 Task: Look for space in Zamość, Poland from 11th June, 2023 to 17th June, 2023 for 1 adult in price range Rs.5000 to Rs.12000. Place can be private room with 1  bedroom having 1 bed and 1 bathroom. Property type can be house, flat, guest house, hotel. Booking option can be shelf check-in. Required host language is English.
Action: Mouse moved to (459, 62)
Screenshot: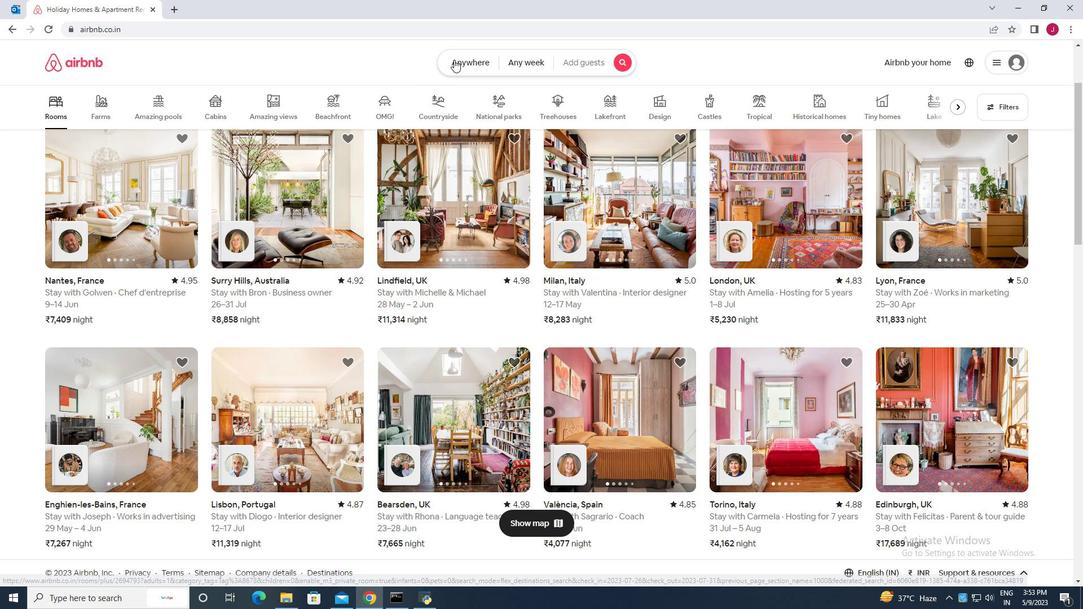 
Action: Mouse pressed left at (459, 62)
Screenshot: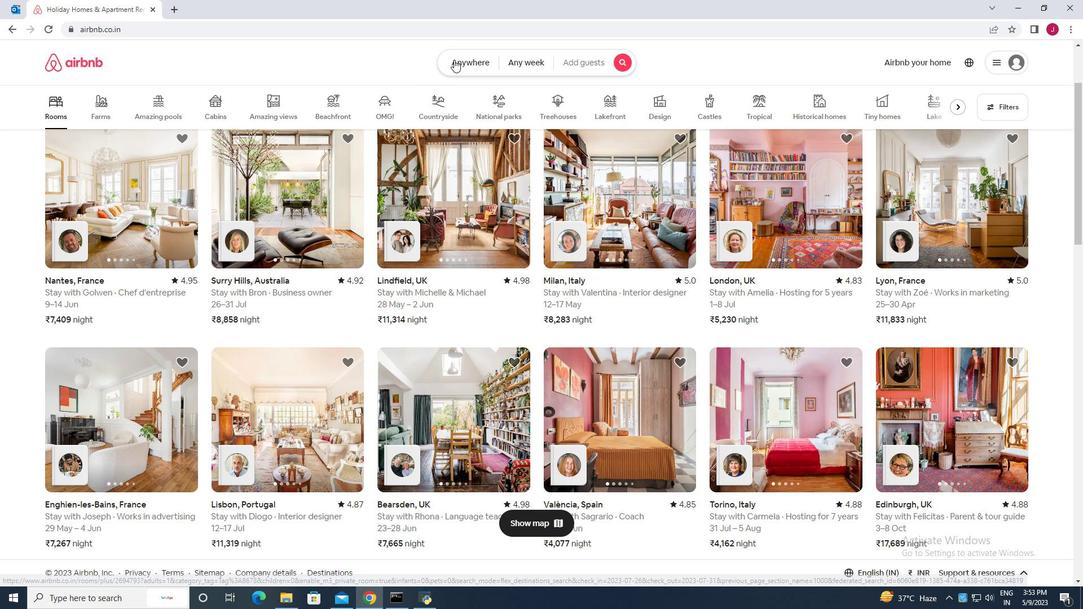 
Action: Mouse moved to (362, 109)
Screenshot: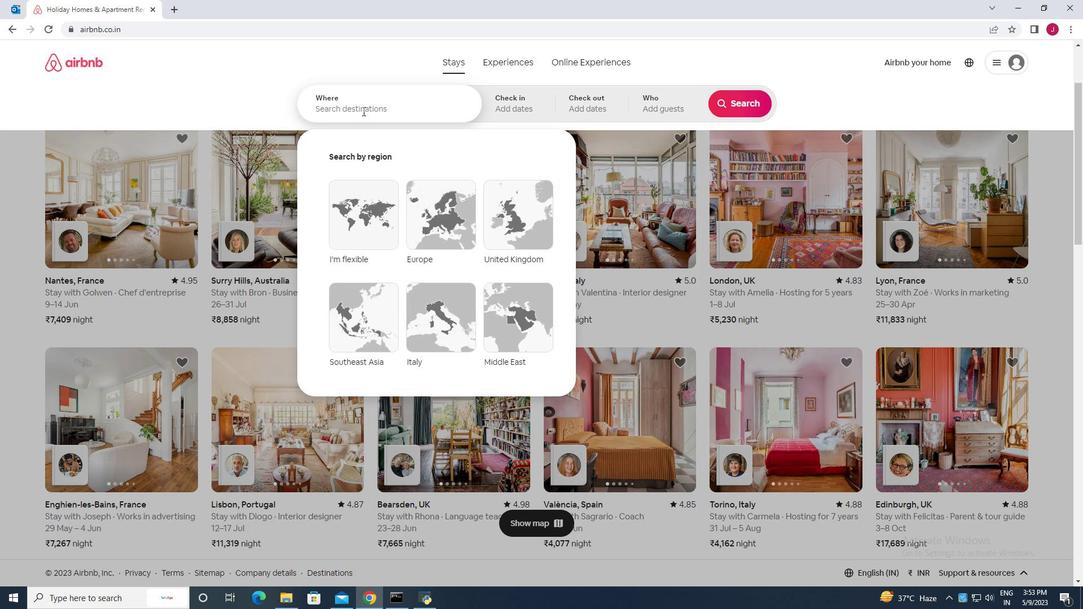 
Action: Mouse pressed left at (362, 109)
Screenshot: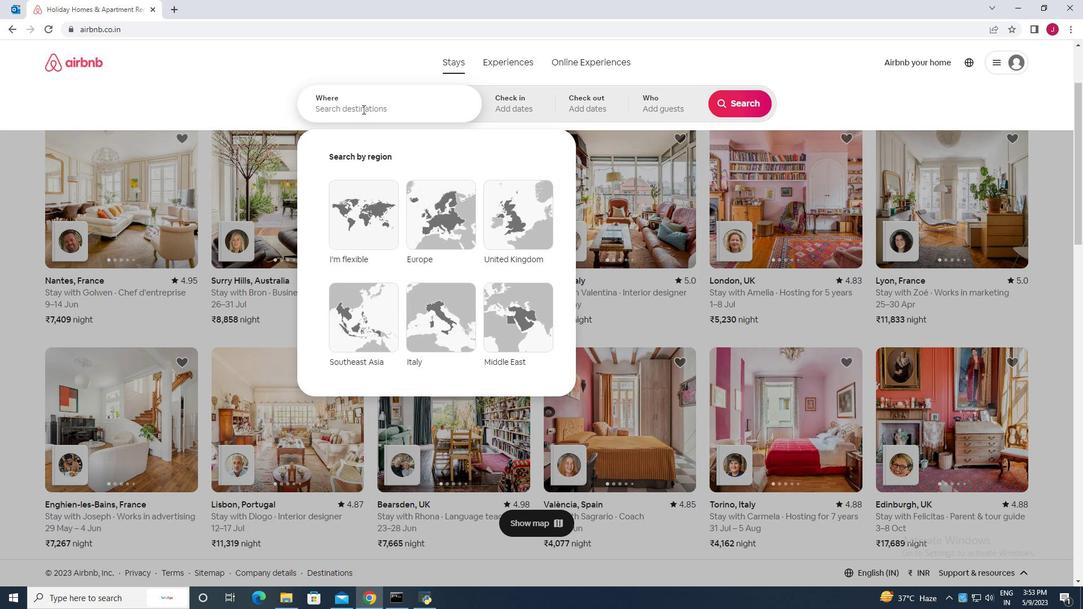 
Action: Key pressed zamosc<Key.space>poland
Screenshot: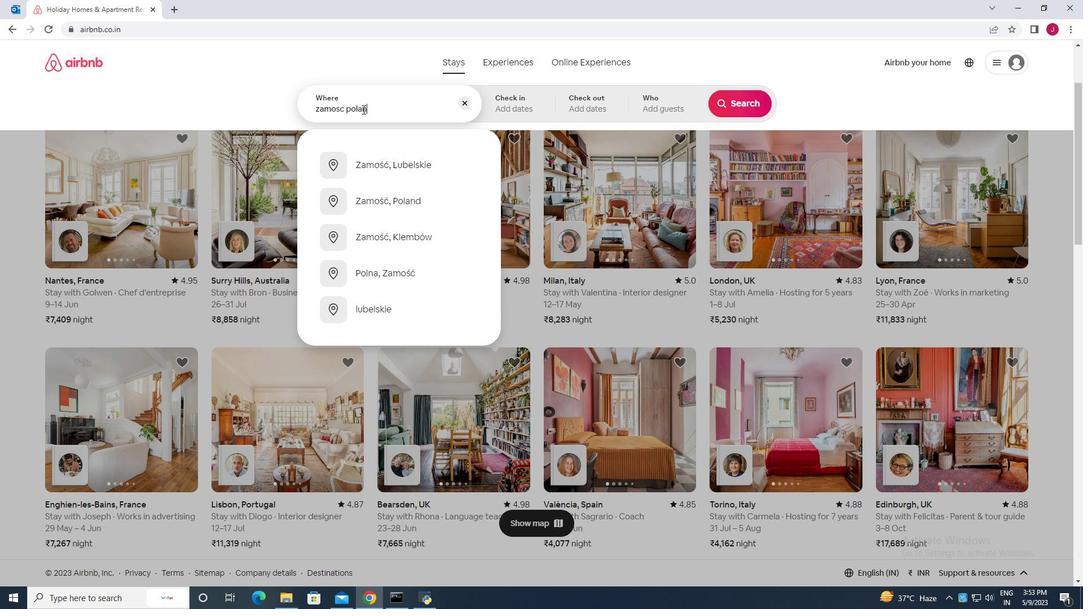 
Action: Mouse moved to (401, 161)
Screenshot: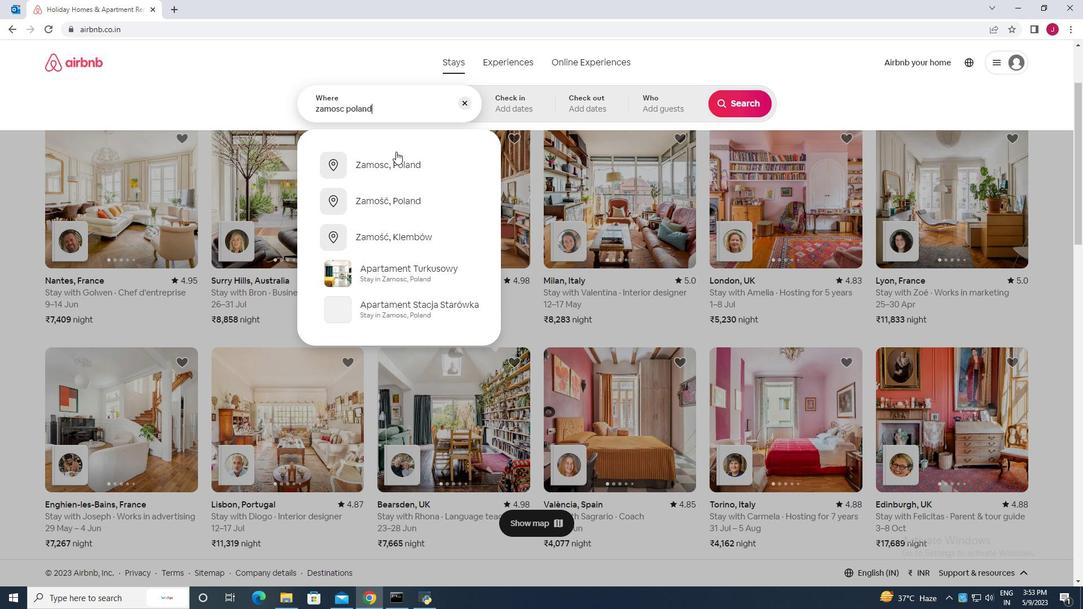 
Action: Mouse pressed left at (401, 161)
Screenshot: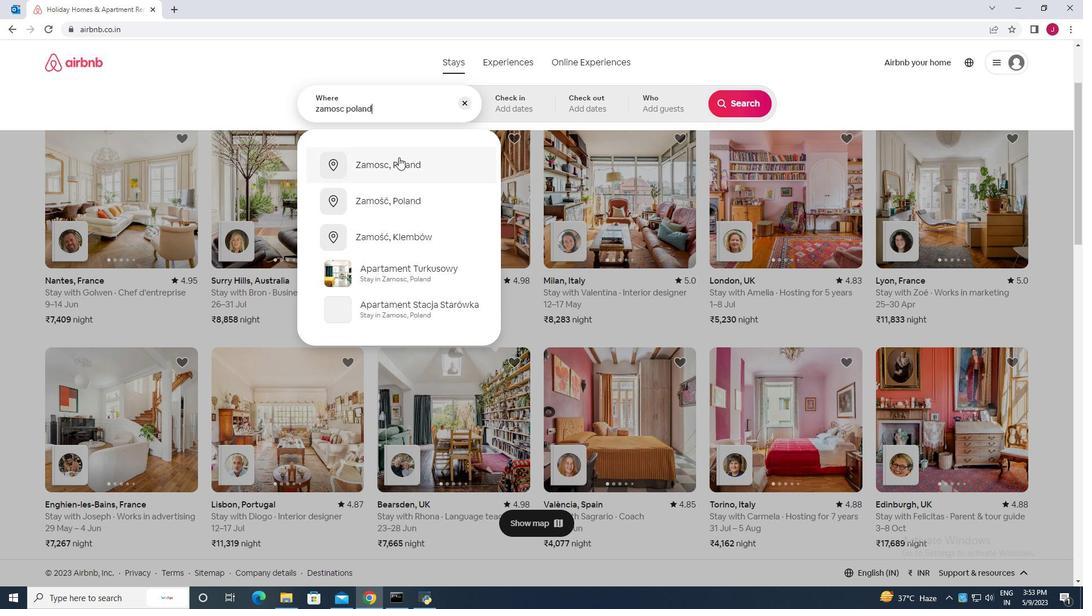 
Action: Mouse moved to (570, 293)
Screenshot: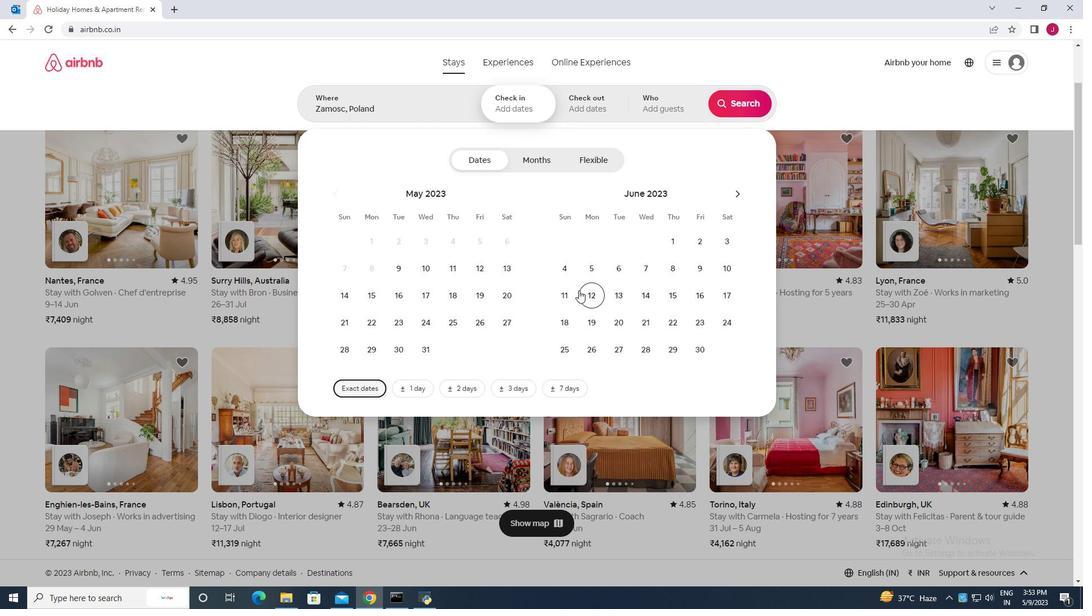 
Action: Mouse pressed left at (570, 293)
Screenshot: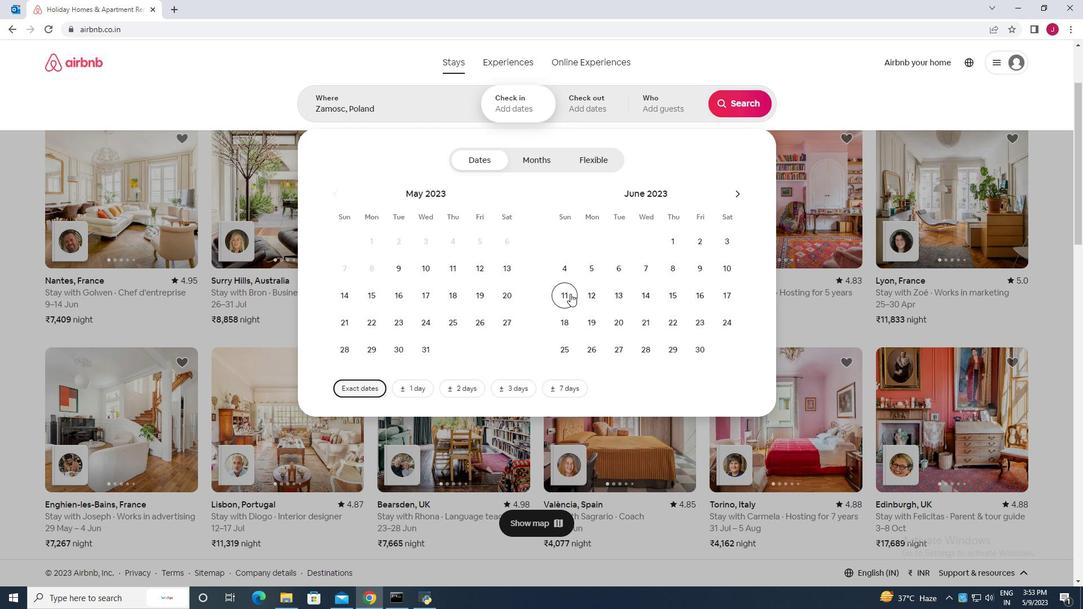 
Action: Mouse moved to (728, 296)
Screenshot: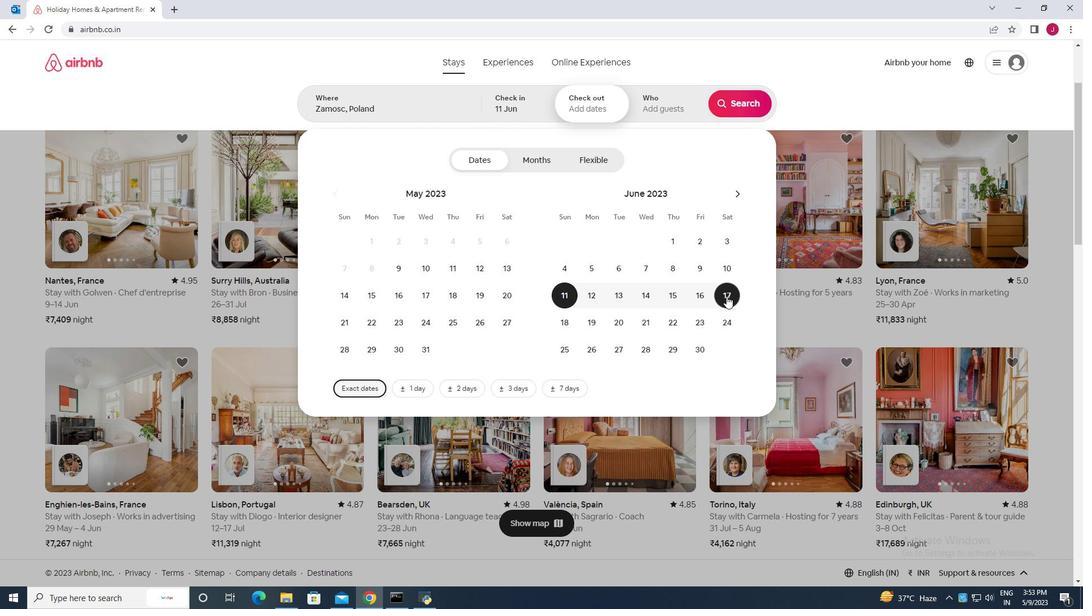 
Action: Mouse pressed left at (728, 296)
Screenshot: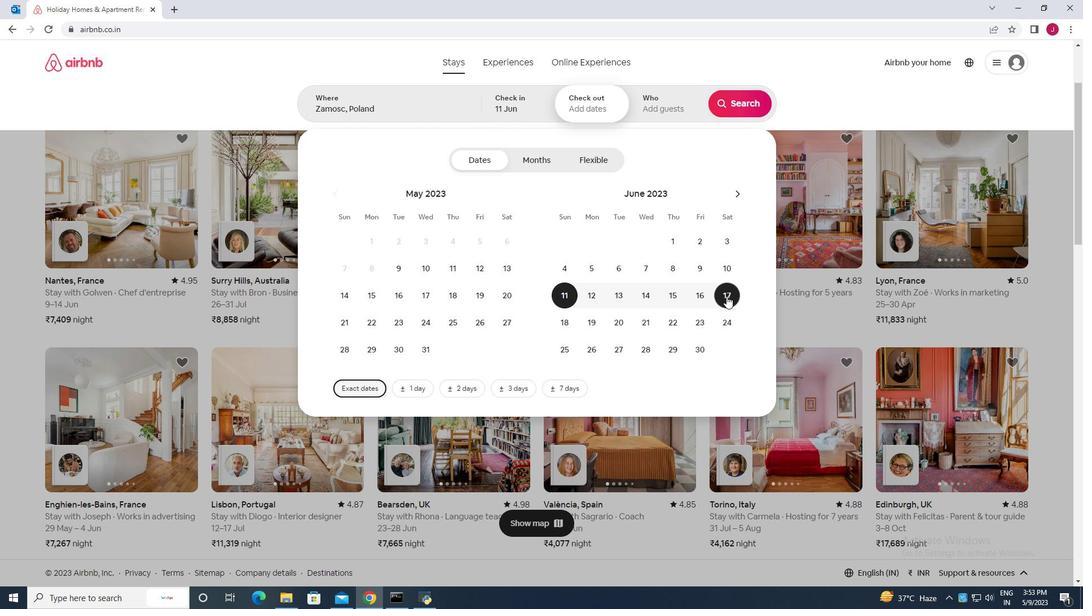 
Action: Mouse moved to (679, 108)
Screenshot: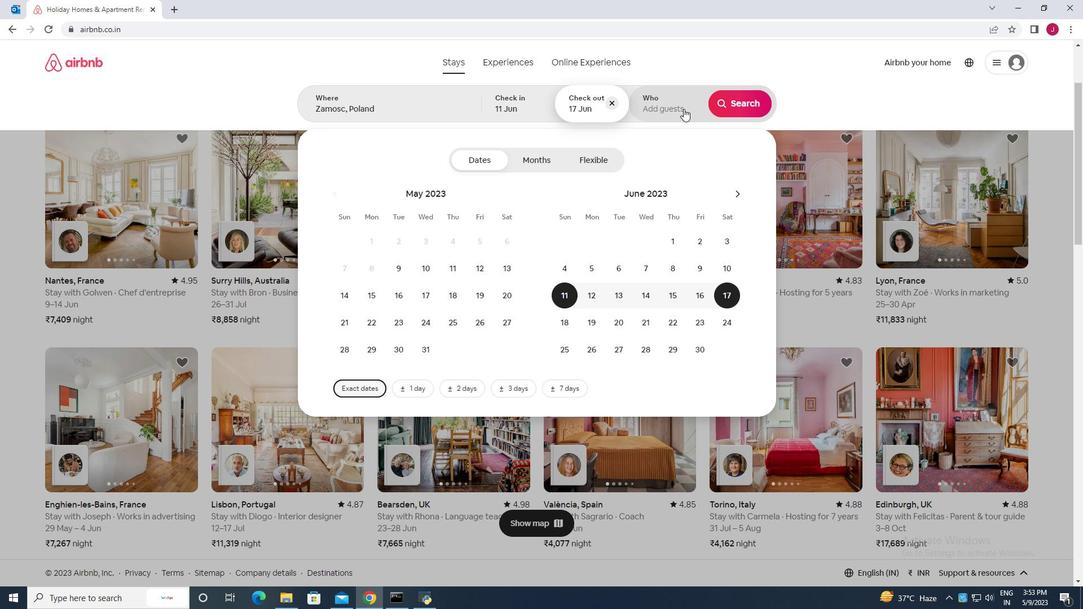 
Action: Mouse pressed left at (679, 108)
Screenshot: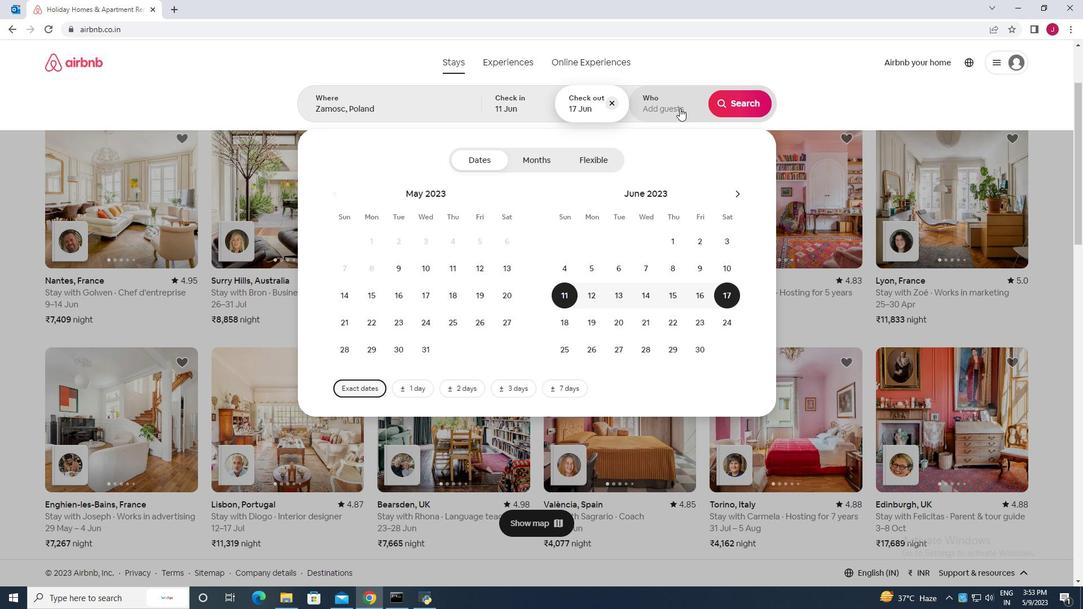 
Action: Mouse moved to (744, 167)
Screenshot: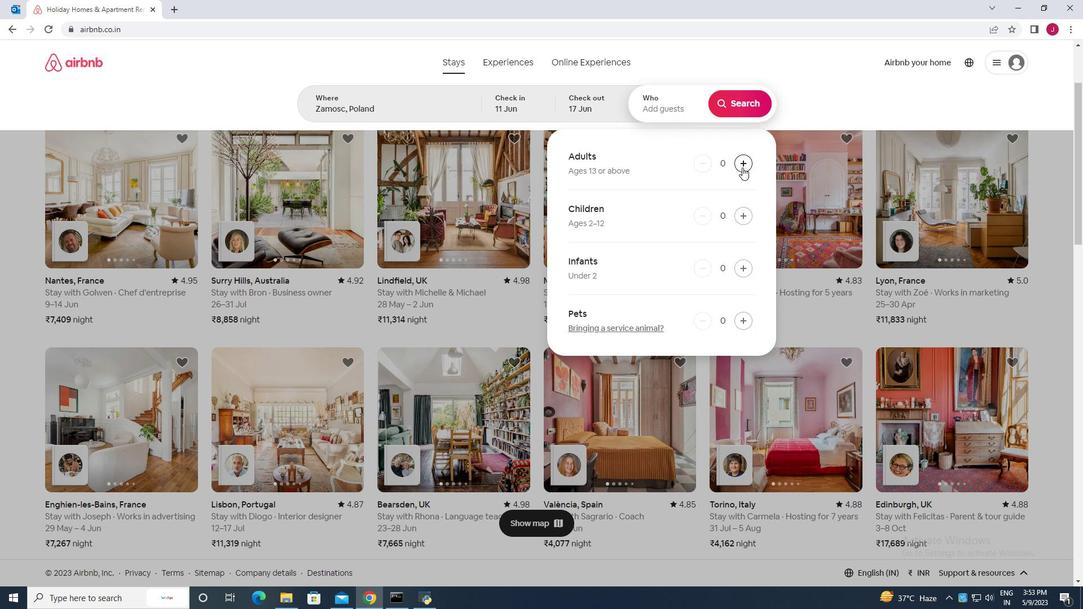 
Action: Mouse pressed left at (744, 167)
Screenshot: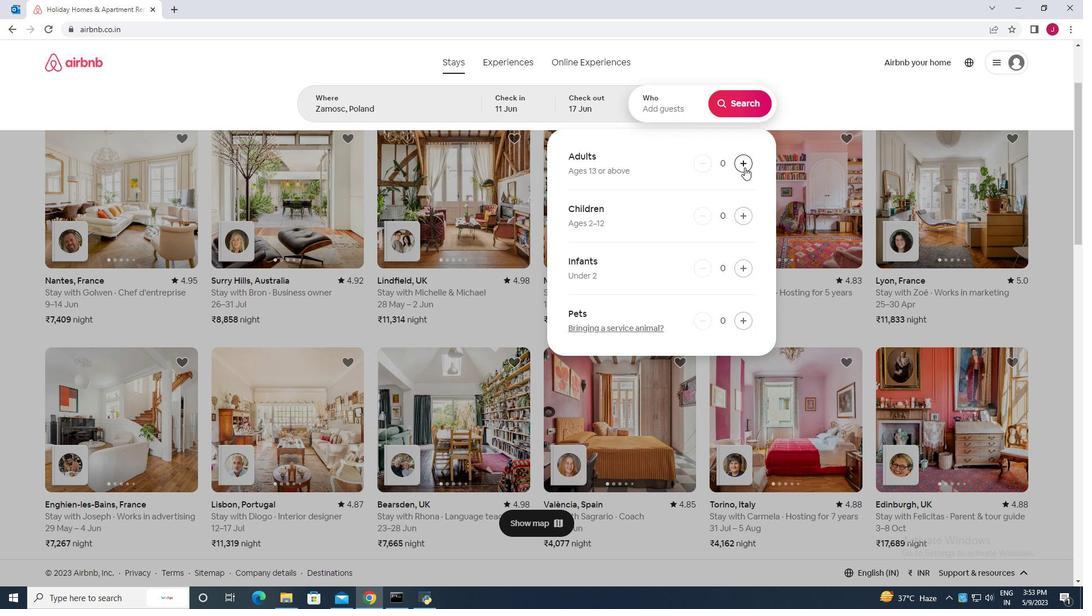 
Action: Mouse moved to (748, 106)
Screenshot: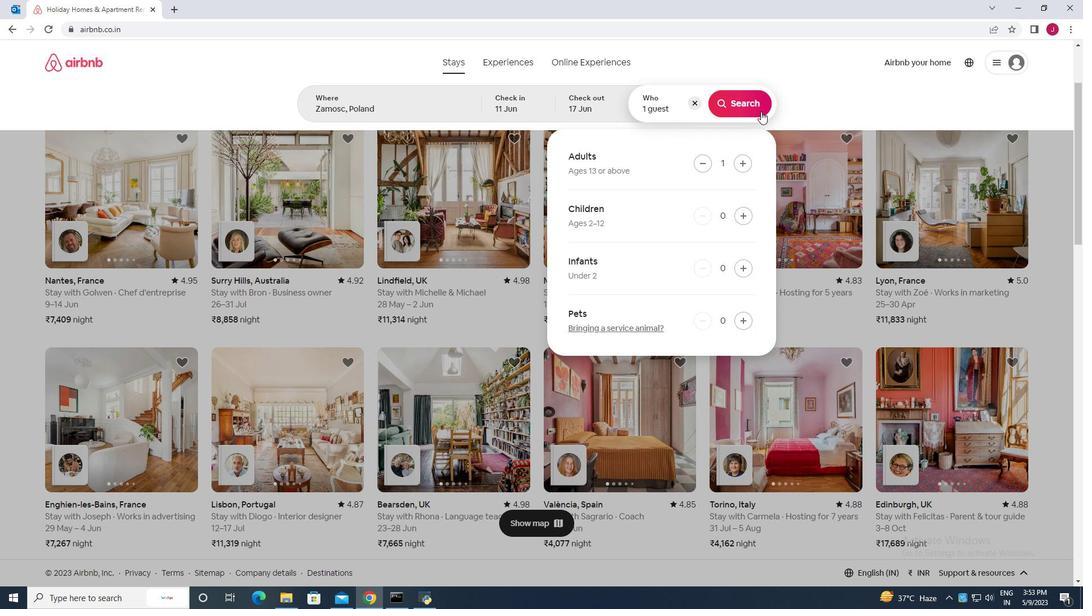 
Action: Mouse pressed left at (748, 106)
Screenshot: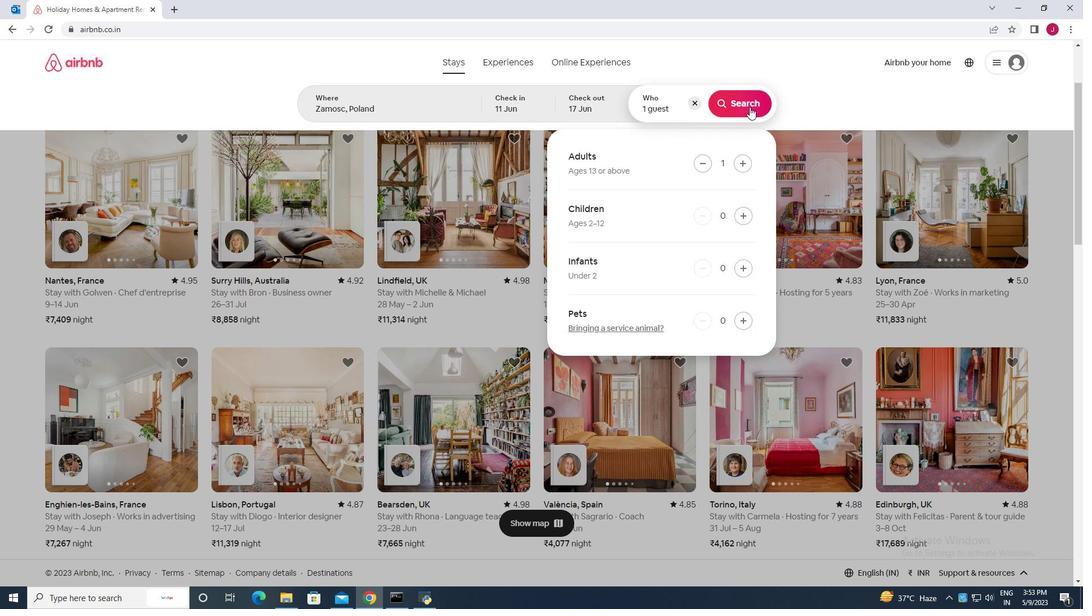 
Action: Mouse moved to (1045, 108)
Screenshot: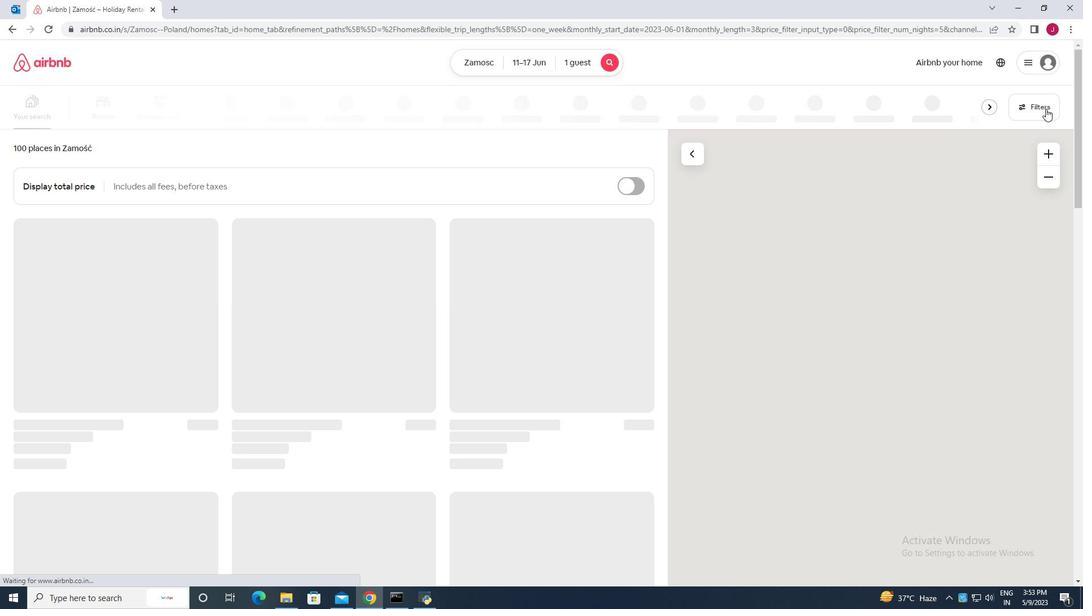 
Action: Mouse pressed left at (1045, 108)
Screenshot: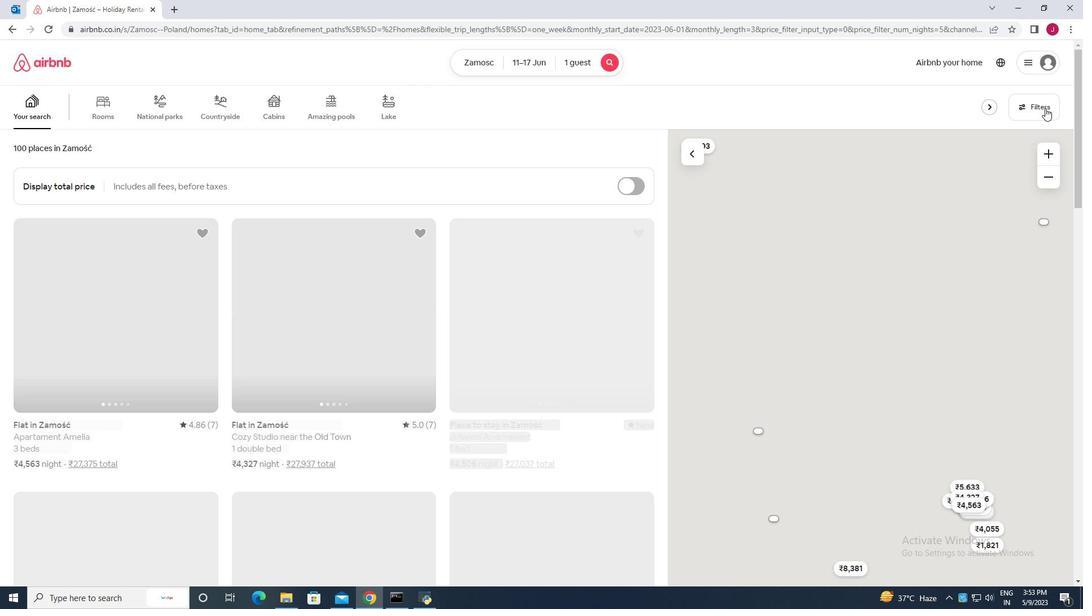 
Action: Mouse moved to (417, 386)
Screenshot: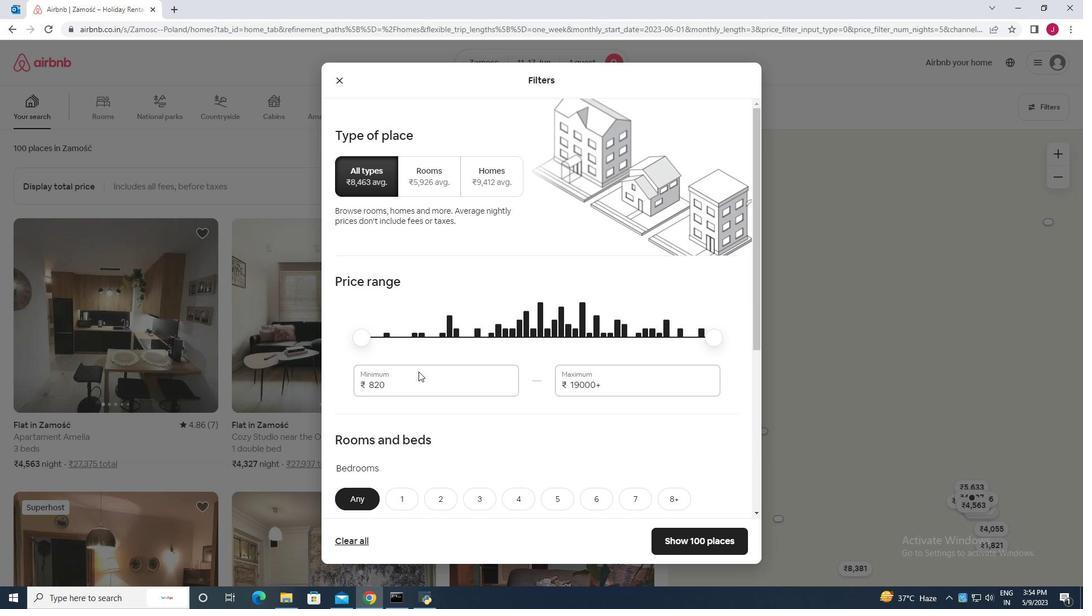 
Action: Mouse pressed left at (417, 386)
Screenshot: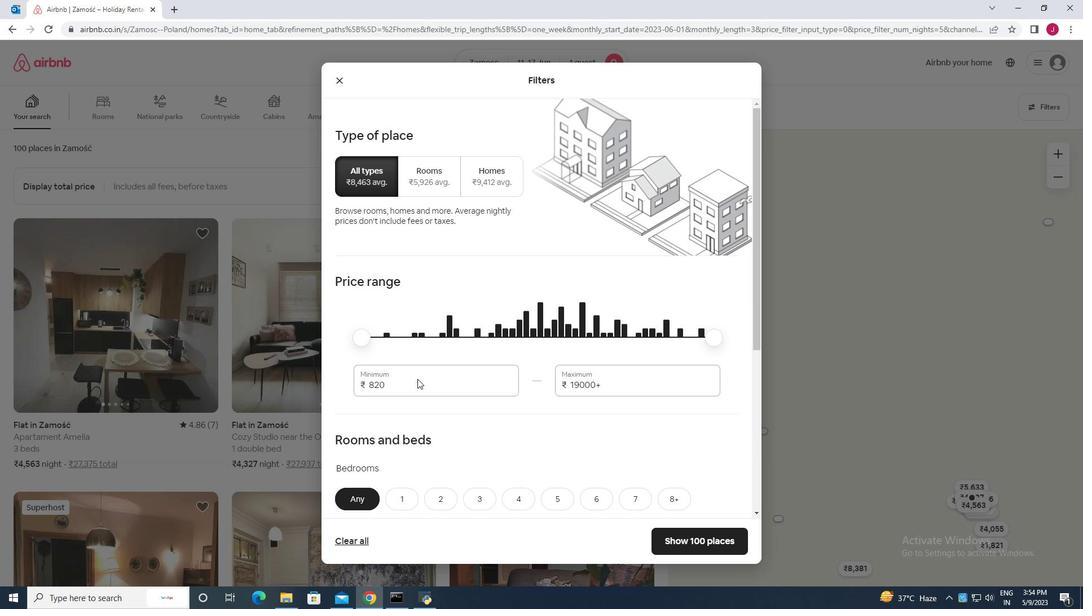 
Action: Mouse moved to (411, 388)
Screenshot: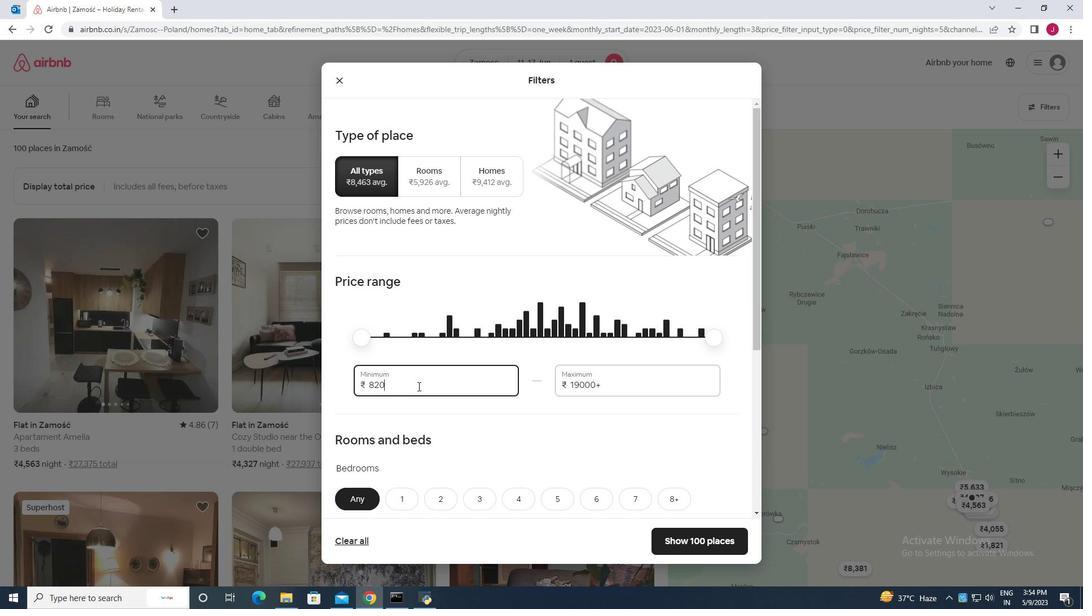 
Action: Key pressed <Key.backspace><Key.backspace><Key.backspace><Key.backspace><Key.backspace><Key.backspace>5000
Screenshot: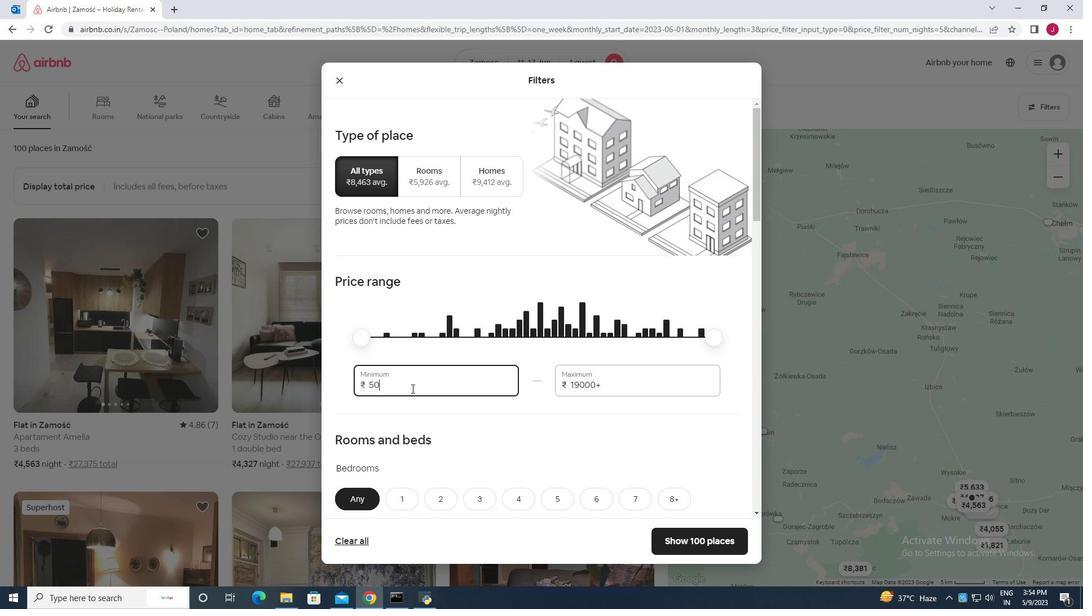 
Action: Mouse moved to (636, 380)
Screenshot: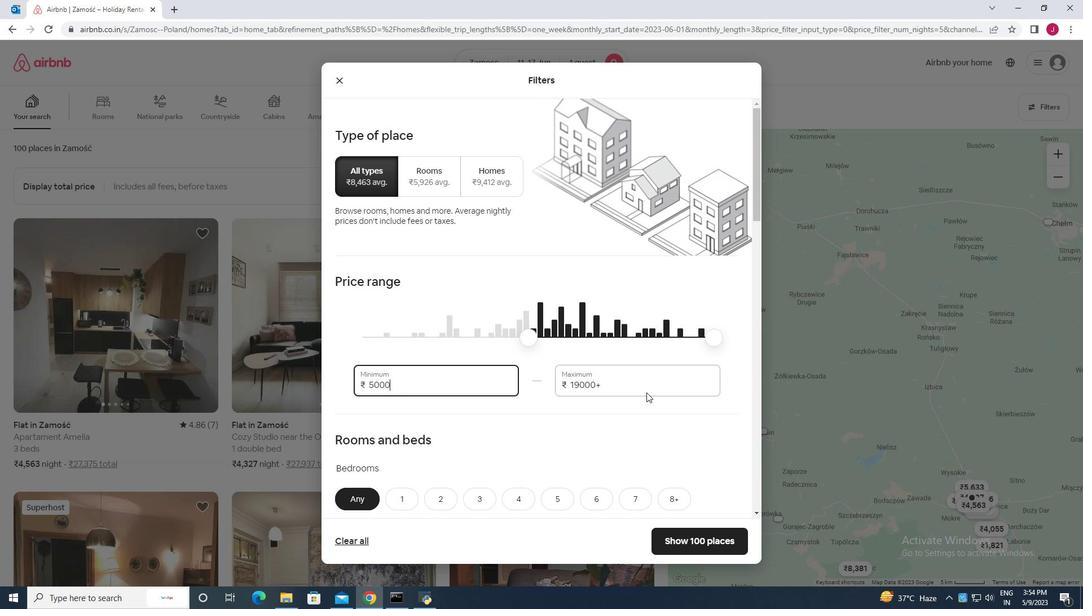 
Action: Mouse pressed left at (636, 380)
Screenshot: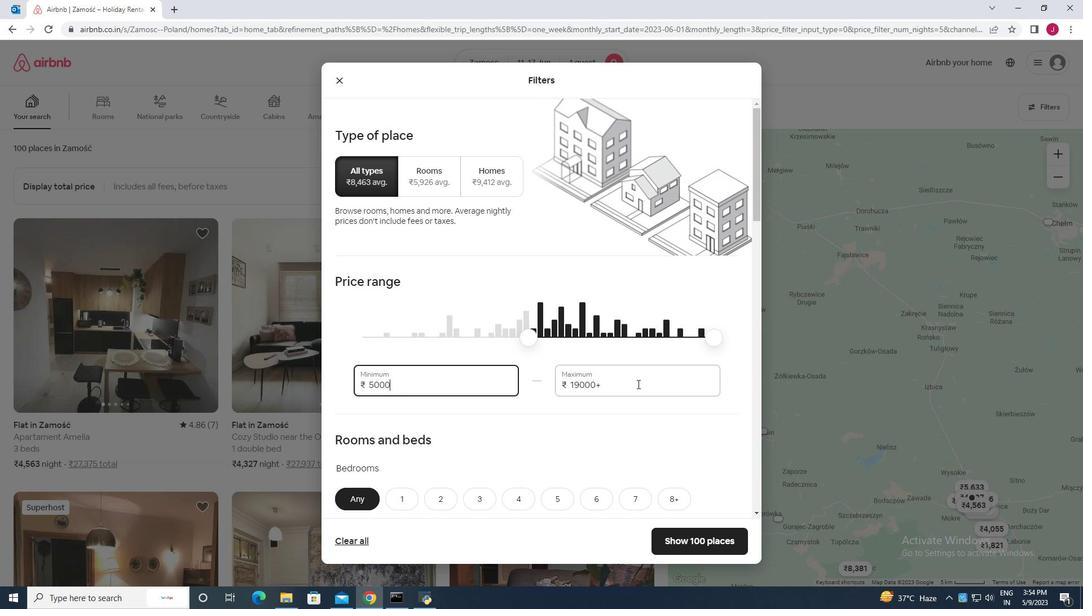 
Action: Mouse moved to (637, 382)
Screenshot: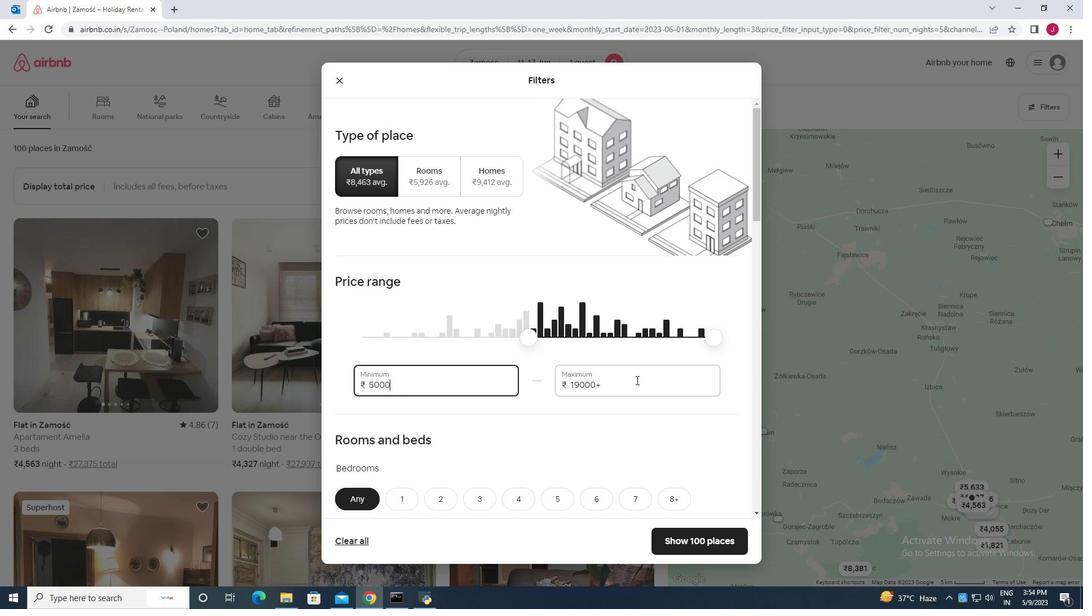 
Action: Key pressed <Key.backspace><Key.backspace><Key.backspace><Key.backspace><Key.backspace><Key.backspace><Key.backspace><Key.backspace><Key.backspace><Key.backspace><Key.backspace><Key.backspace>12000
Screenshot: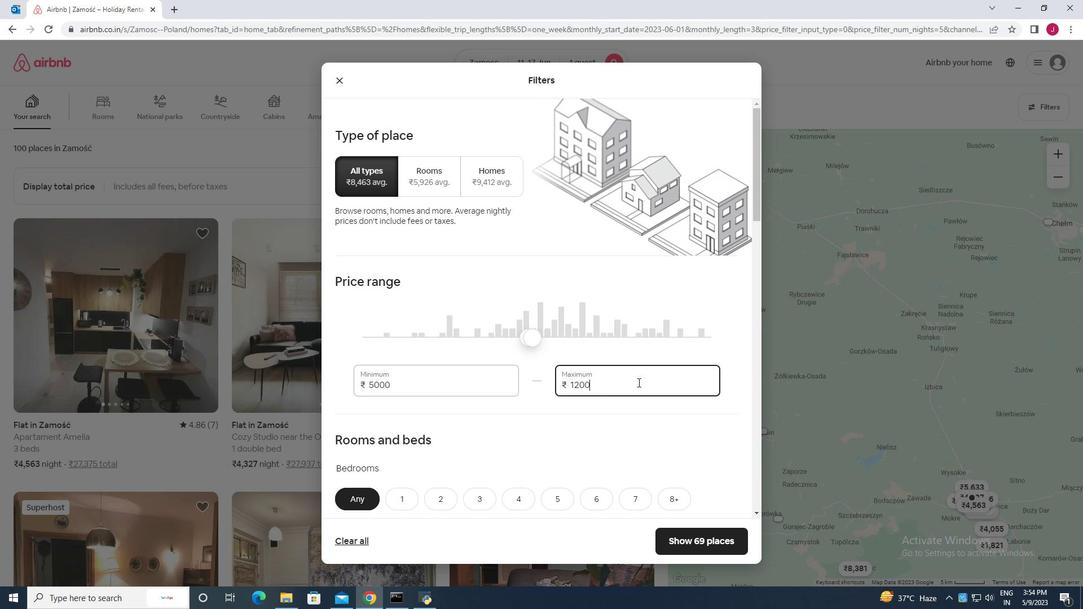 
Action: Mouse moved to (577, 414)
Screenshot: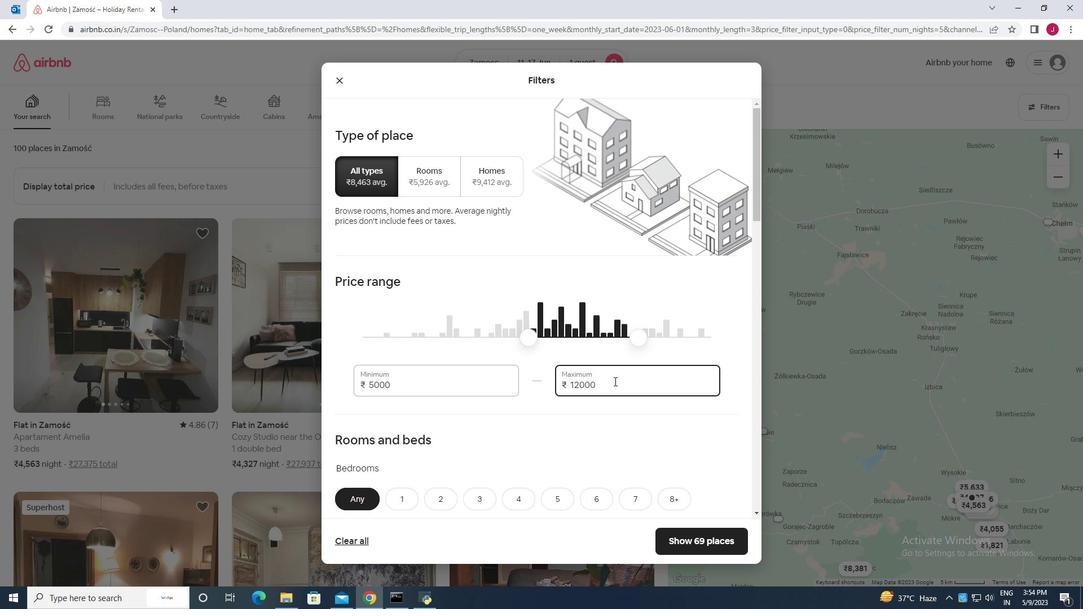 
Action: Mouse scrolled (577, 413) with delta (0, 0)
Screenshot: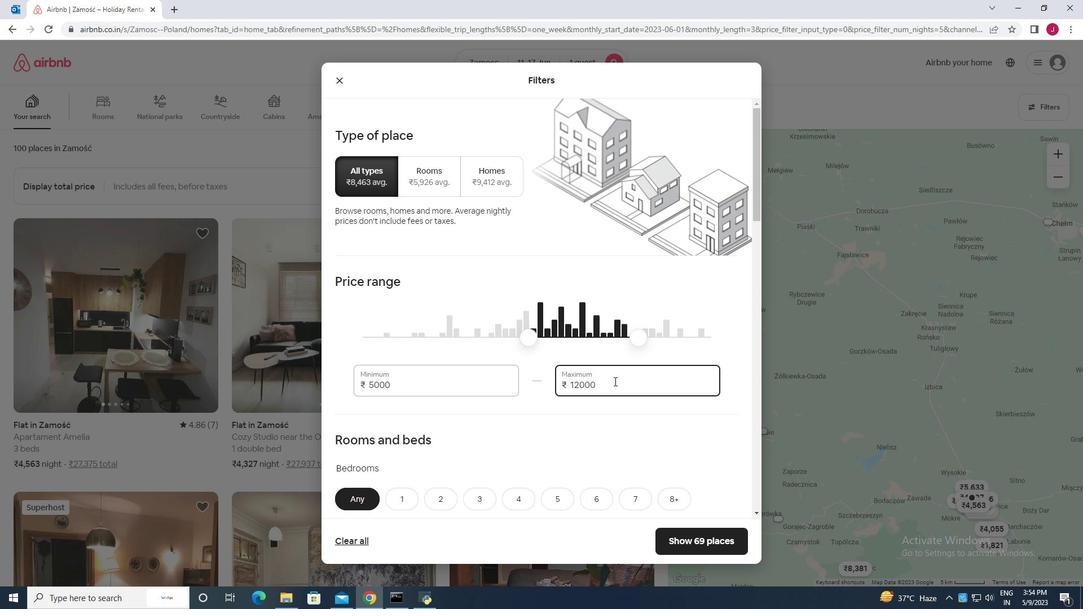 
Action: Mouse moved to (576, 414)
Screenshot: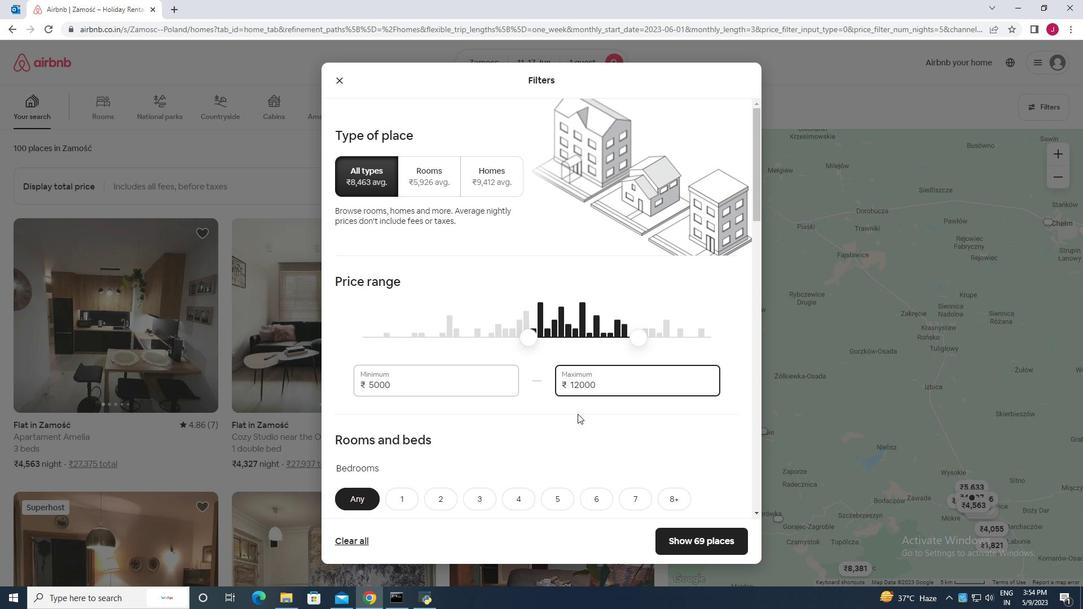 
Action: Mouse scrolled (576, 413) with delta (0, 0)
Screenshot: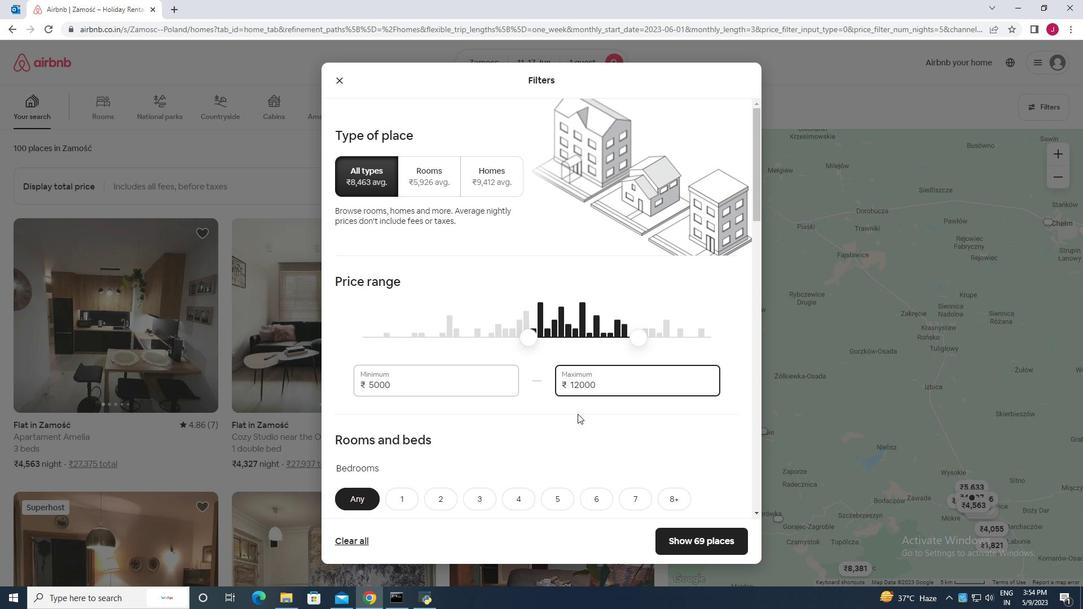 
Action: Mouse moved to (575, 414)
Screenshot: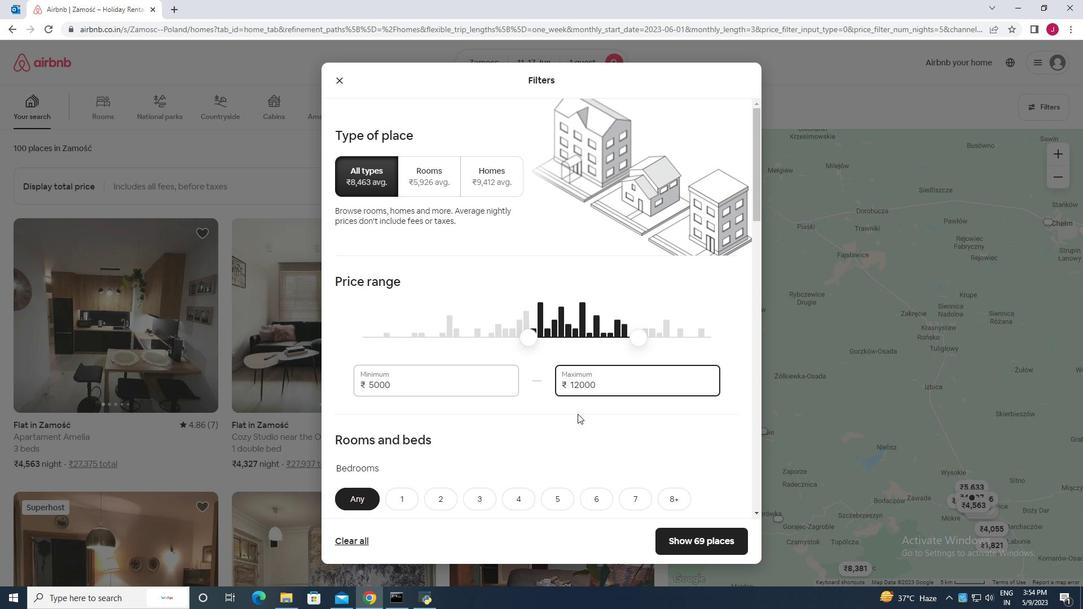 
Action: Mouse scrolled (575, 413) with delta (0, 0)
Screenshot: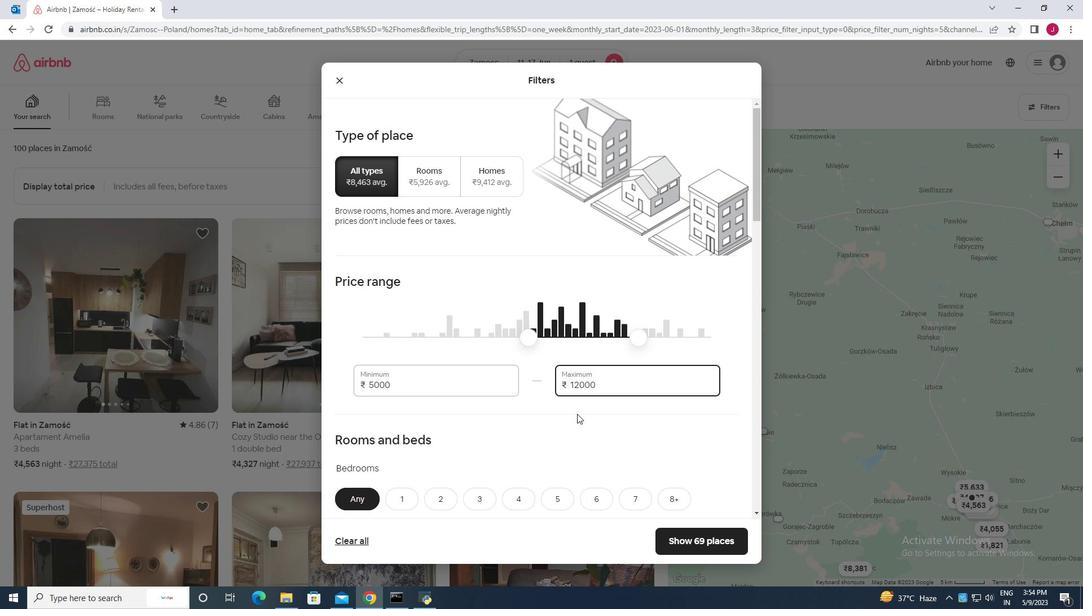 
Action: Mouse moved to (564, 397)
Screenshot: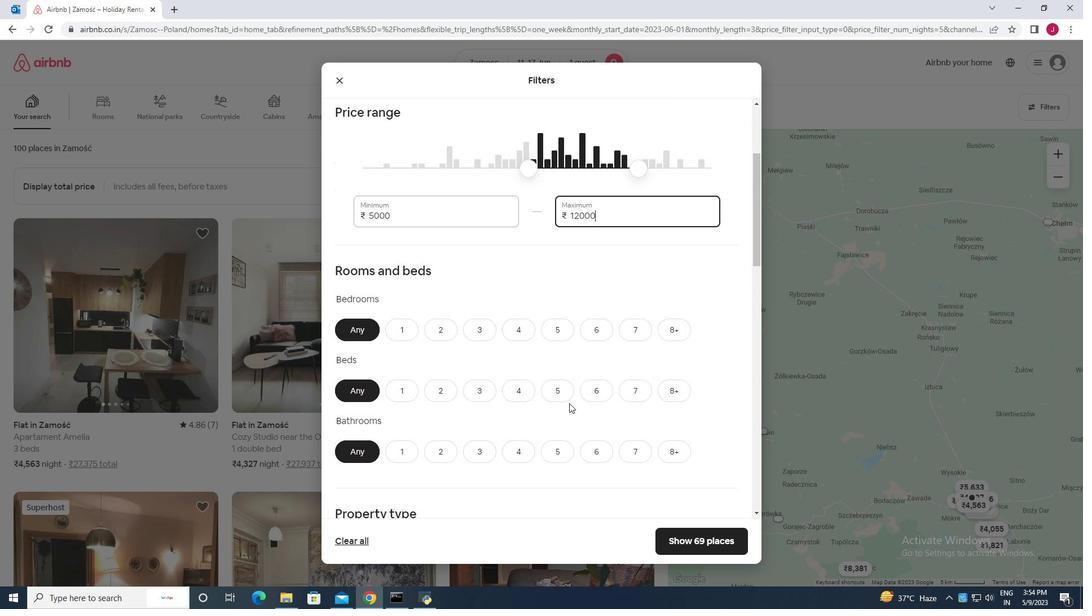 
Action: Mouse scrolled (564, 396) with delta (0, 0)
Screenshot: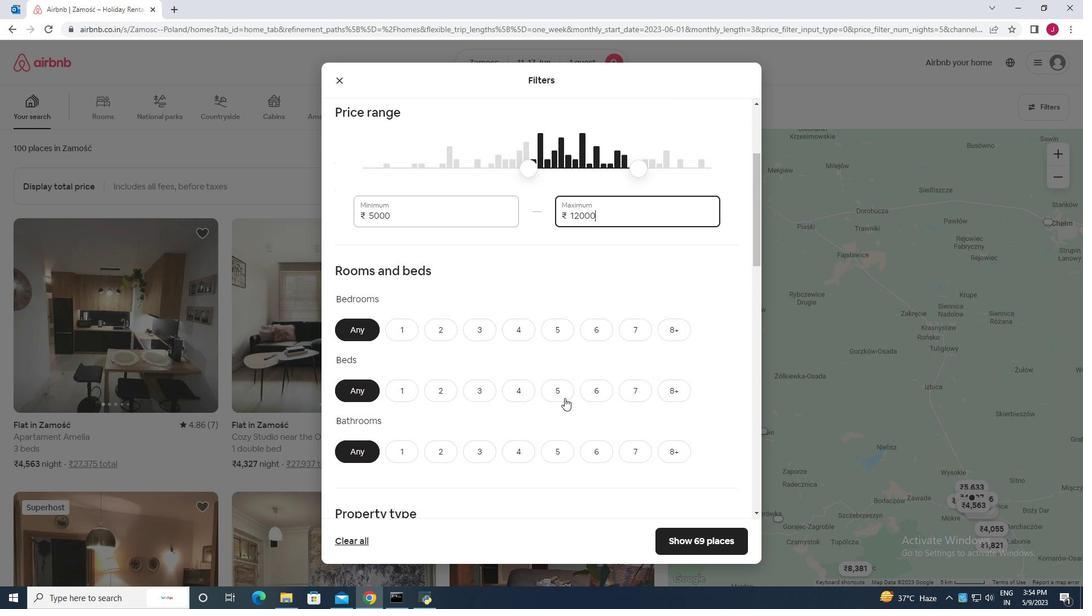 
Action: Mouse moved to (398, 274)
Screenshot: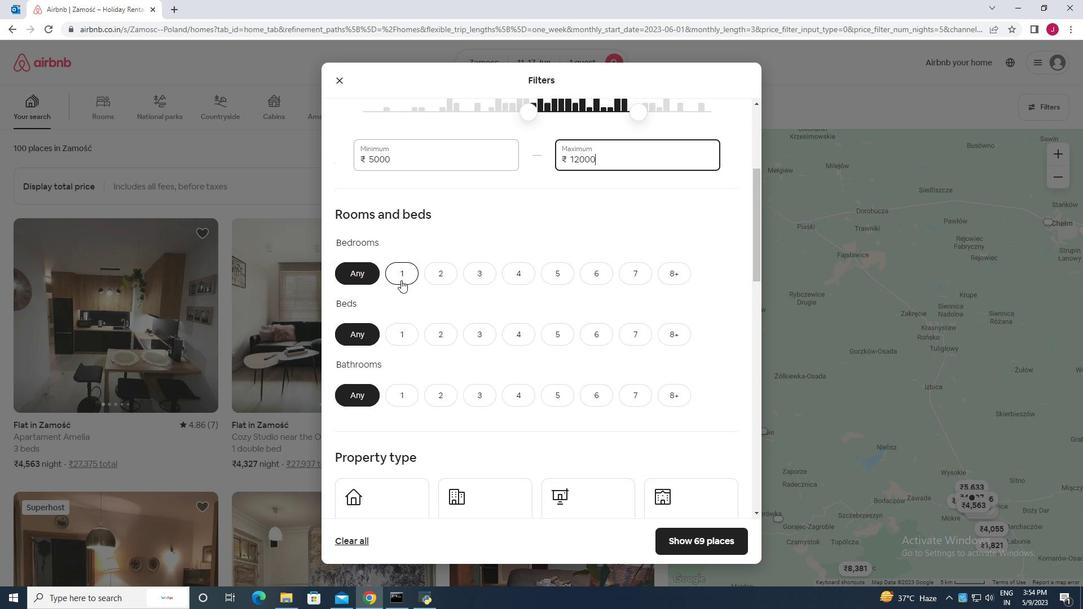 
Action: Mouse pressed left at (398, 274)
Screenshot: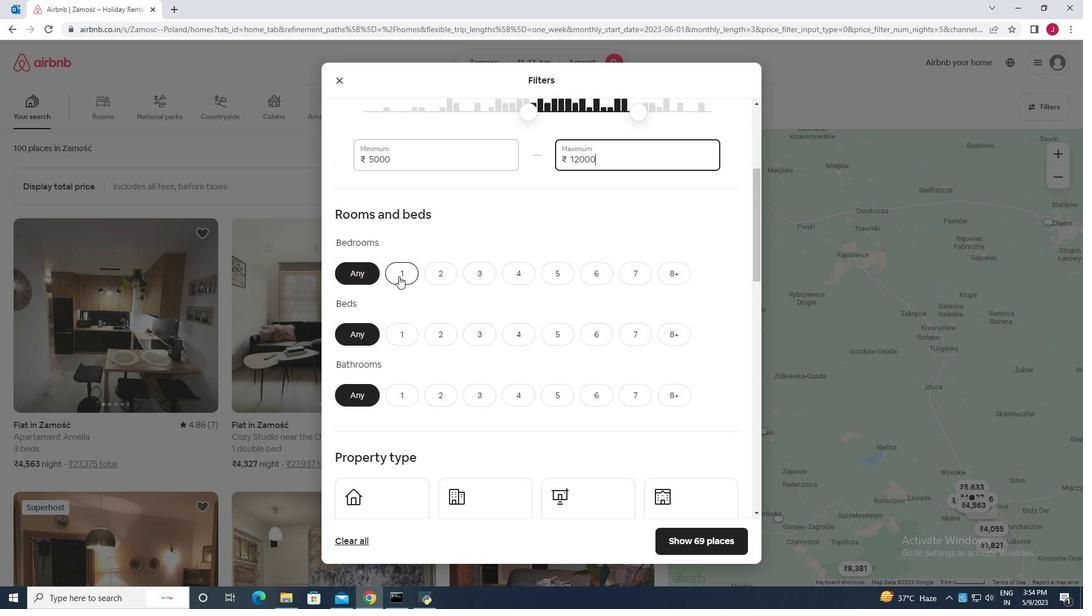 
Action: Mouse moved to (401, 338)
Screenshot: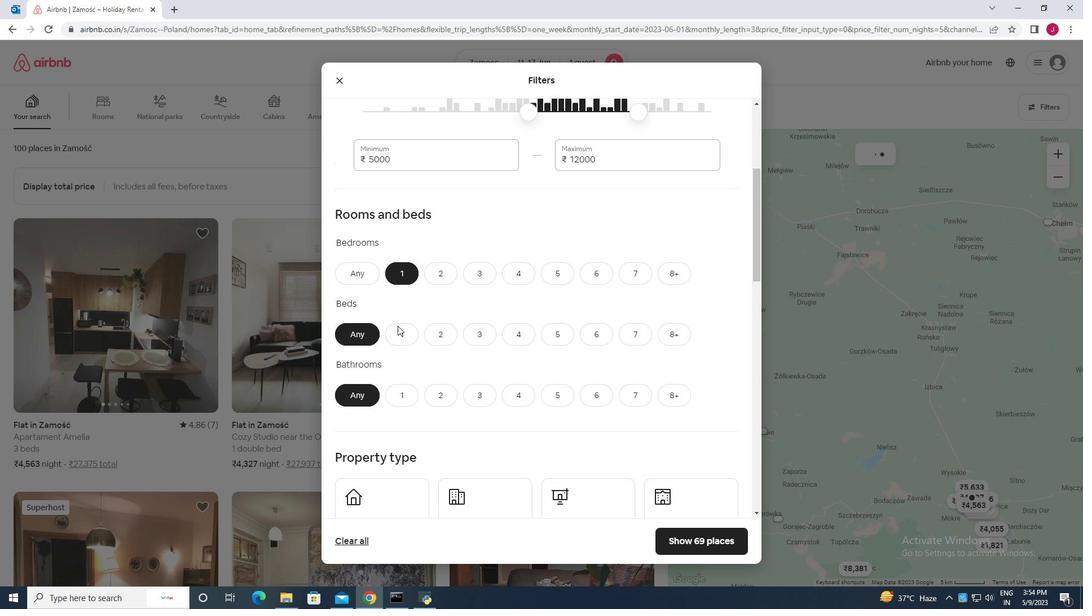 
Action: Mouse pressed left at (401, 338)
Screenshot: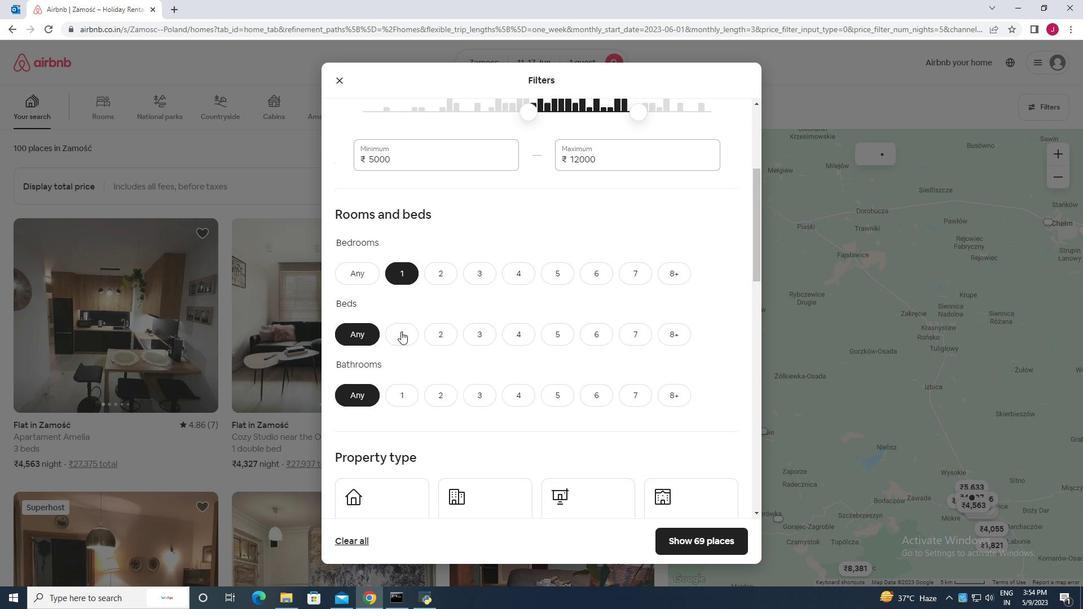 
Action: Mouse moved to (401, 396)
Screenshot: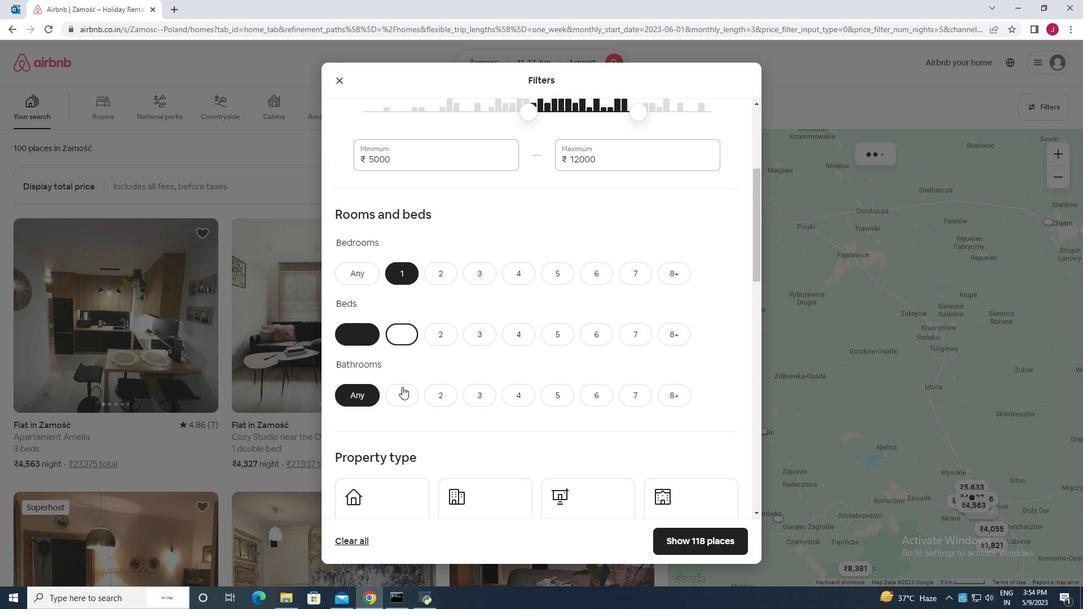 
Action: Mouse pressed left at (401, 396)
Screenshot: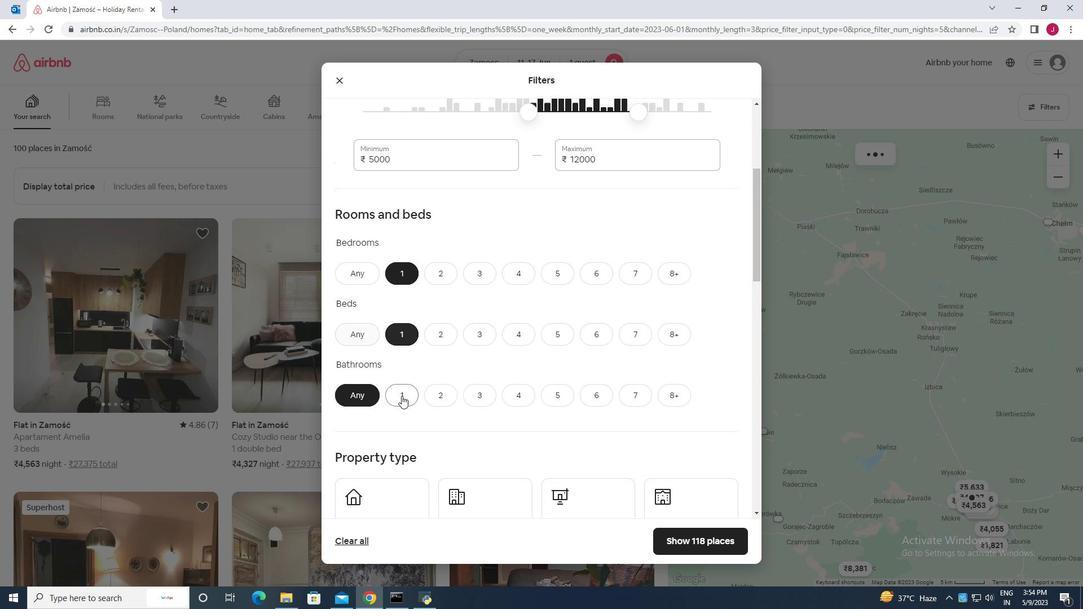 
Action: Mouse moved to (524, 340)
Screenshot: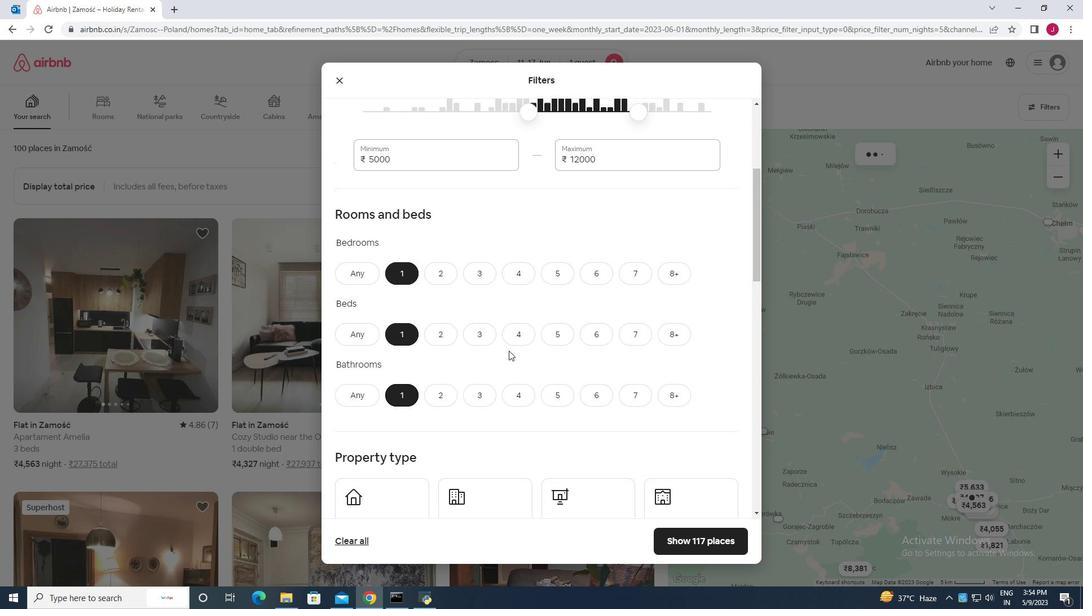 
Action: Mouse scrolled (524, 340) with delta (0, 0)
Screenshot: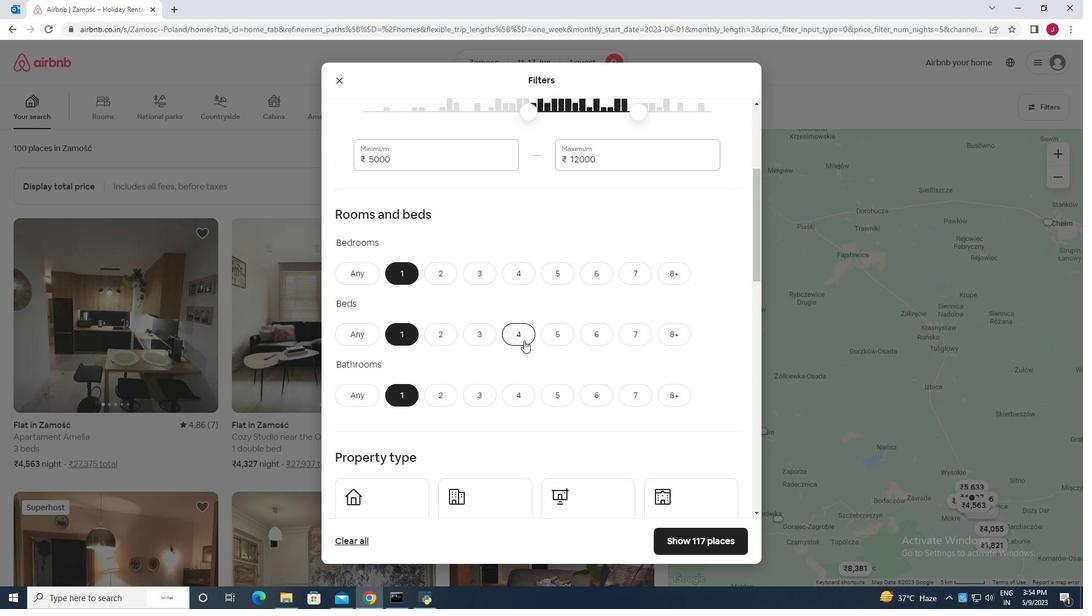 
Action: Mouse scrolled (524, 340) with delta (0, 0)
Screenshot: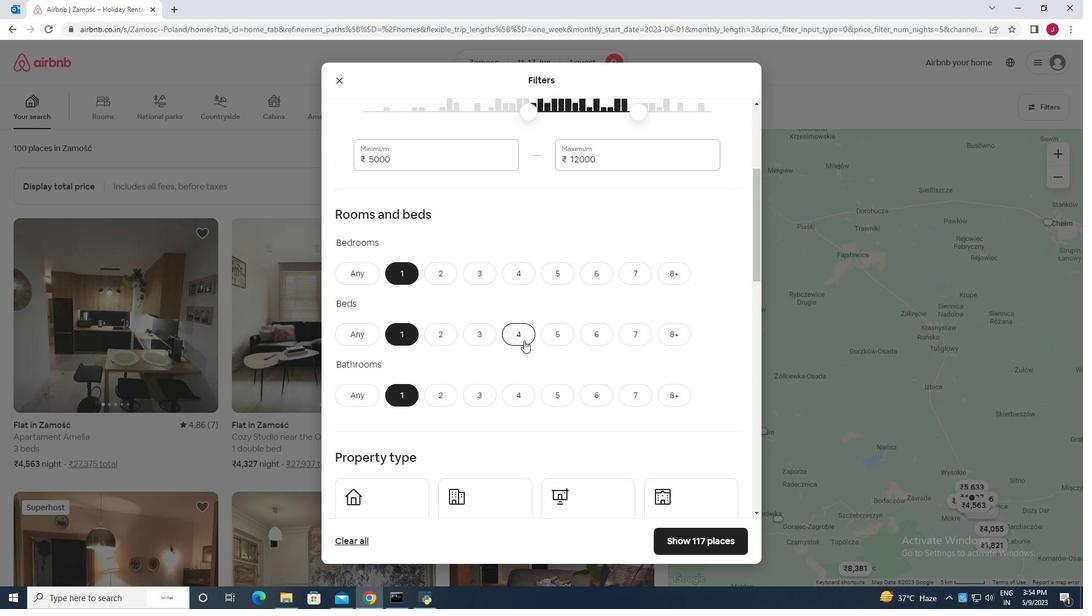 
Action: Mouse moved to (375, 418)
Screenshot: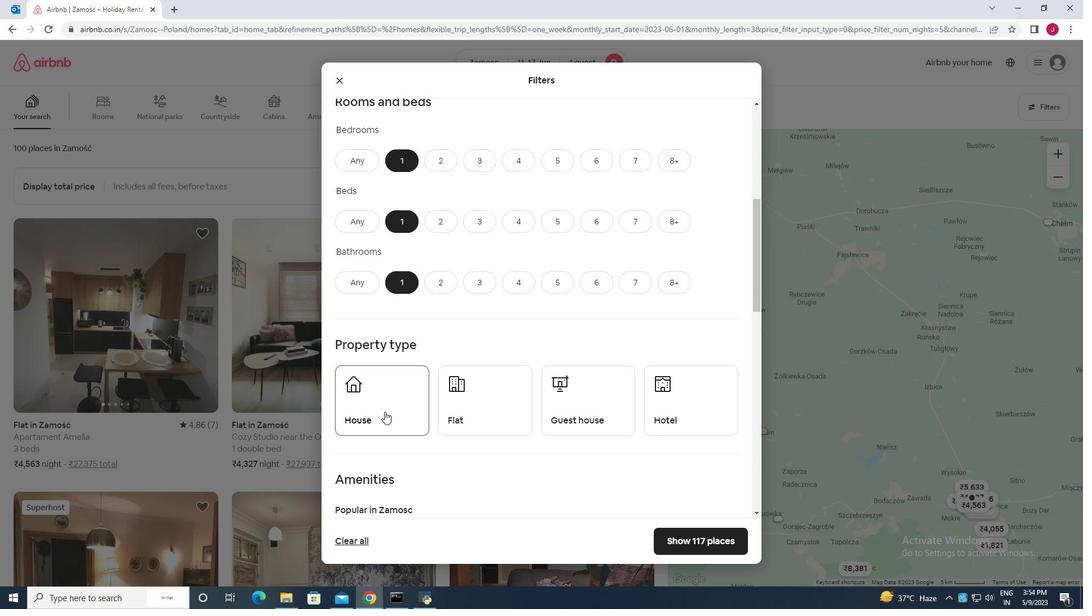 
Action: Mouse pressed left at (375, 418)
Screenshot: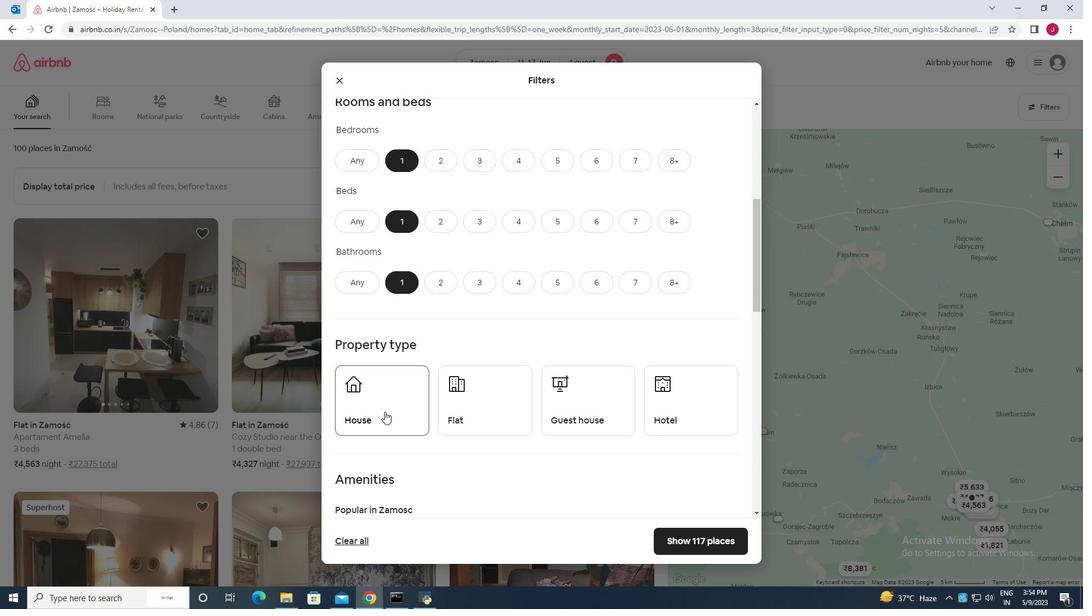 
Action: Mouse moved to (487, 417)
Screenshot: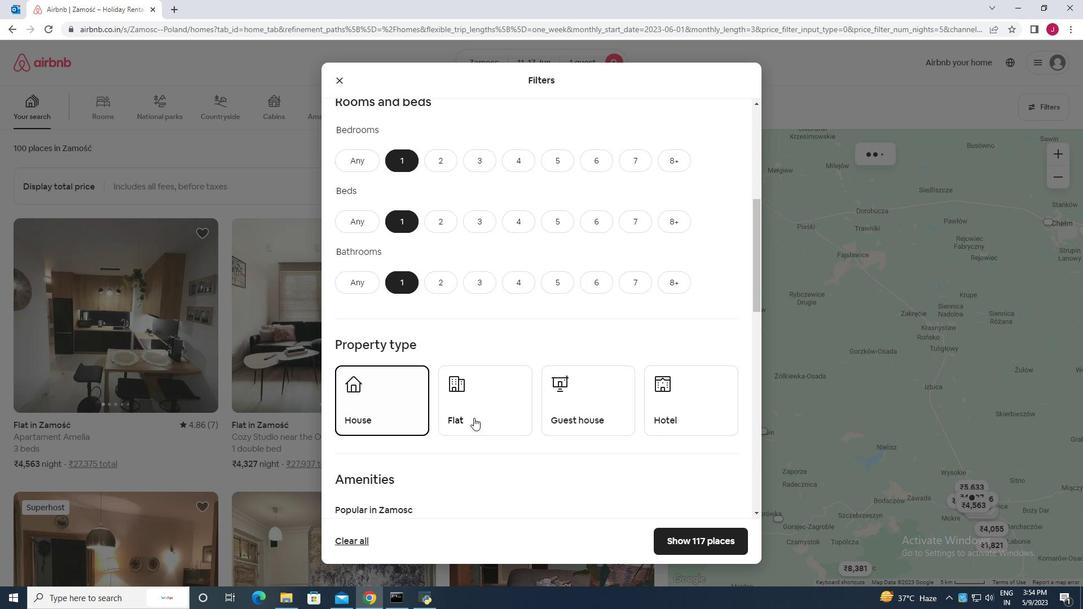 
Action: Mouse pressed left at (487, 417)
Screenshot: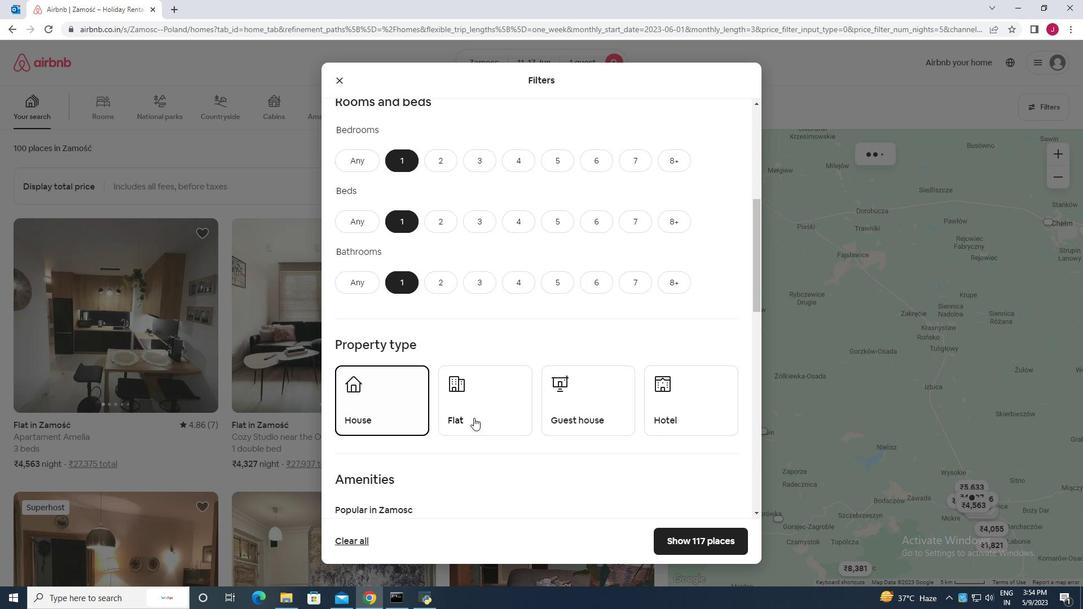 
Action: Mouse moved to (574, 416)
Screenshot: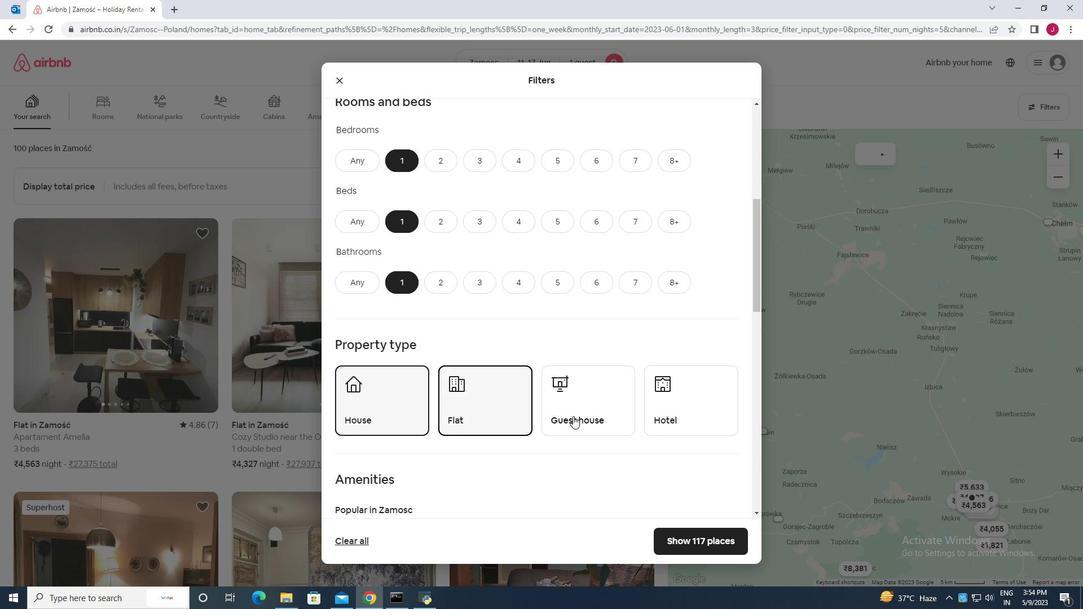 
Action: Mouse pressed left at (574, 416)
Screenshot: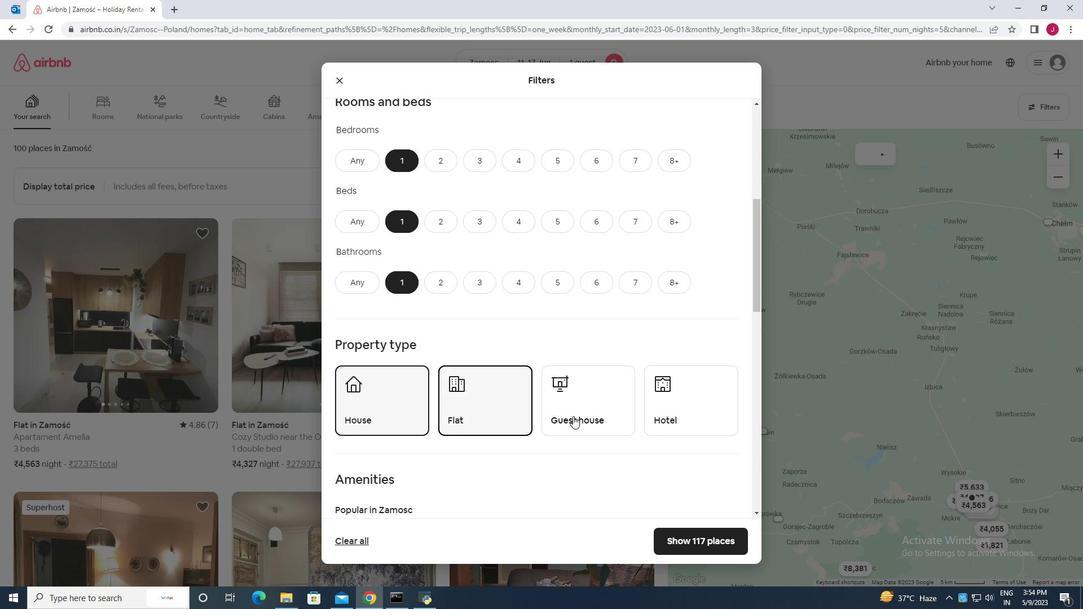 
Action: Mouse moved to (683, 407)
Screenshot: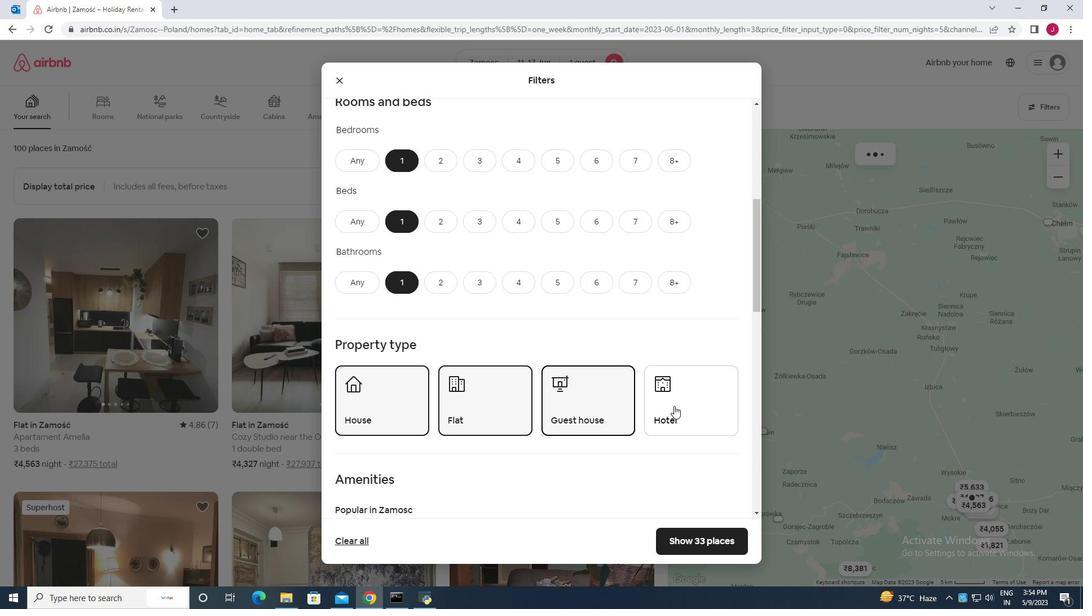 
Action: Mouse pressed left at (683, 407)
Screenshot: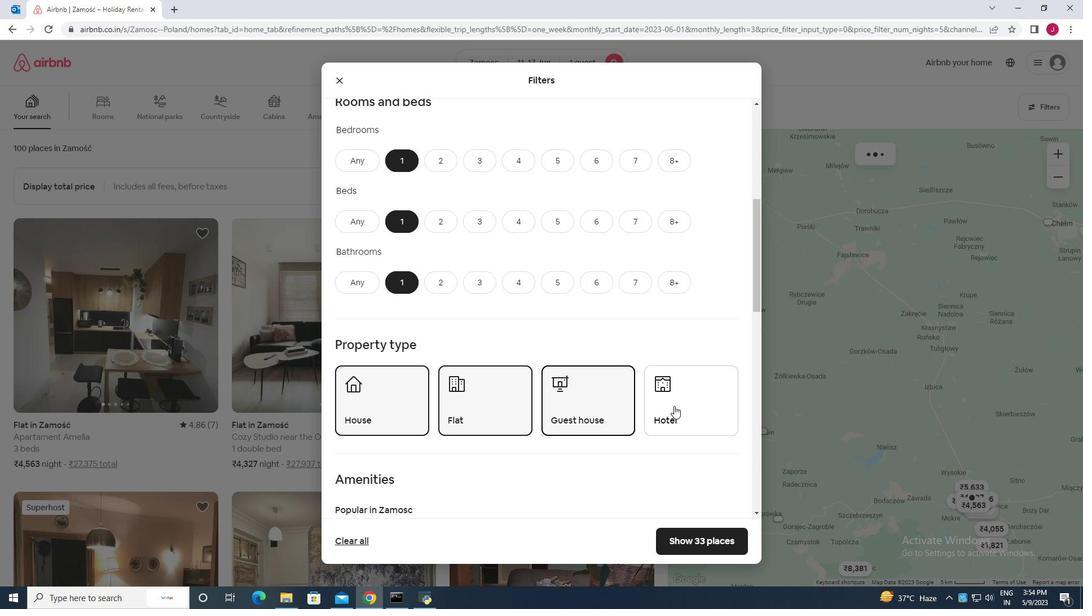 
Action: Mouse moved to (573, 371)
Screenshot: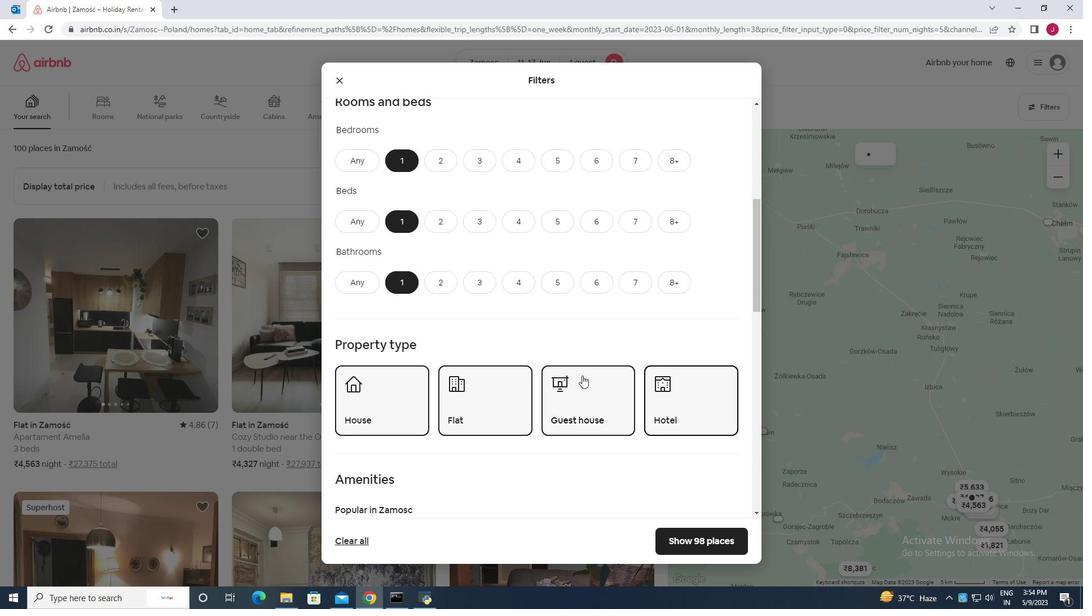 
Action: Mouse scrolled (573, 371) with delta (0, 0)
Screenshot: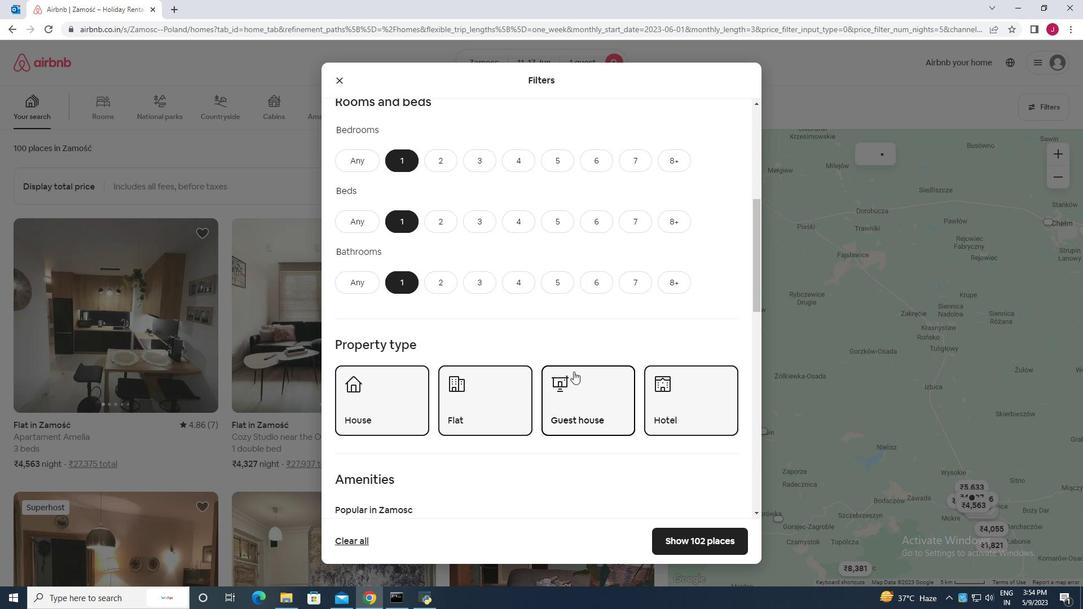 
Action: Mouse scrolled (573, 371) with delta (0, 0)
Screenshot: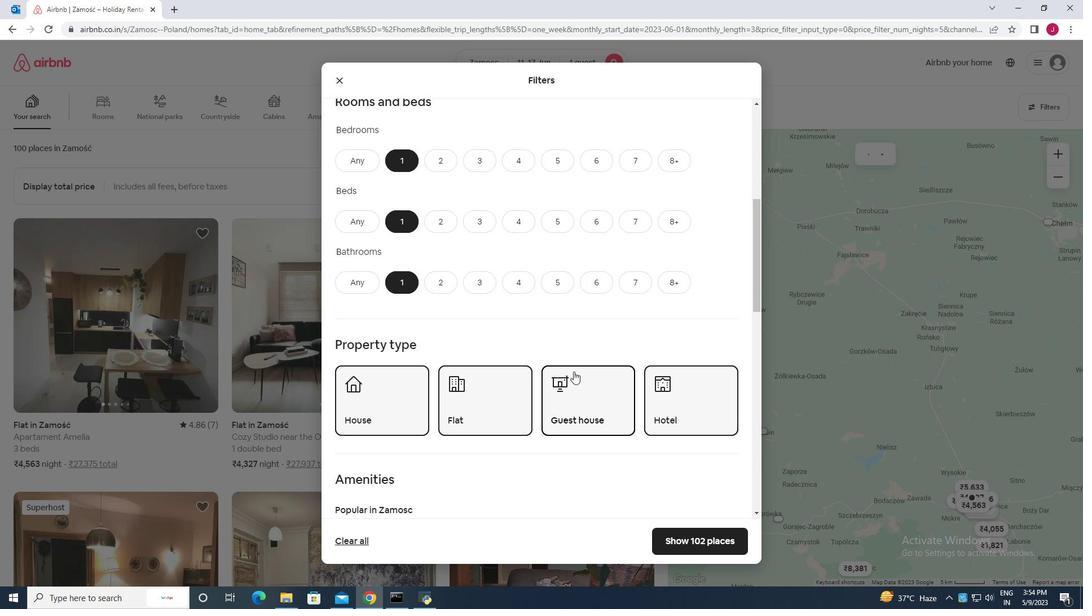 
Action: Mouse scrolled (573, 371) with delta (0, 0)
Screenshot: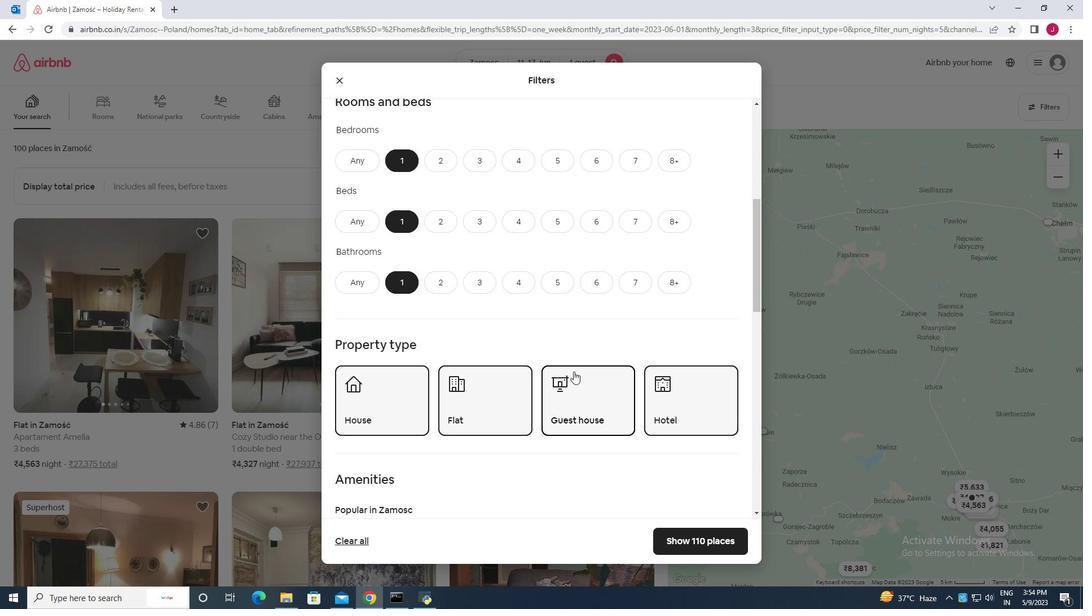 
Action: Mouse scrolled (573, 371) with delta (0, 0)
Screenshot: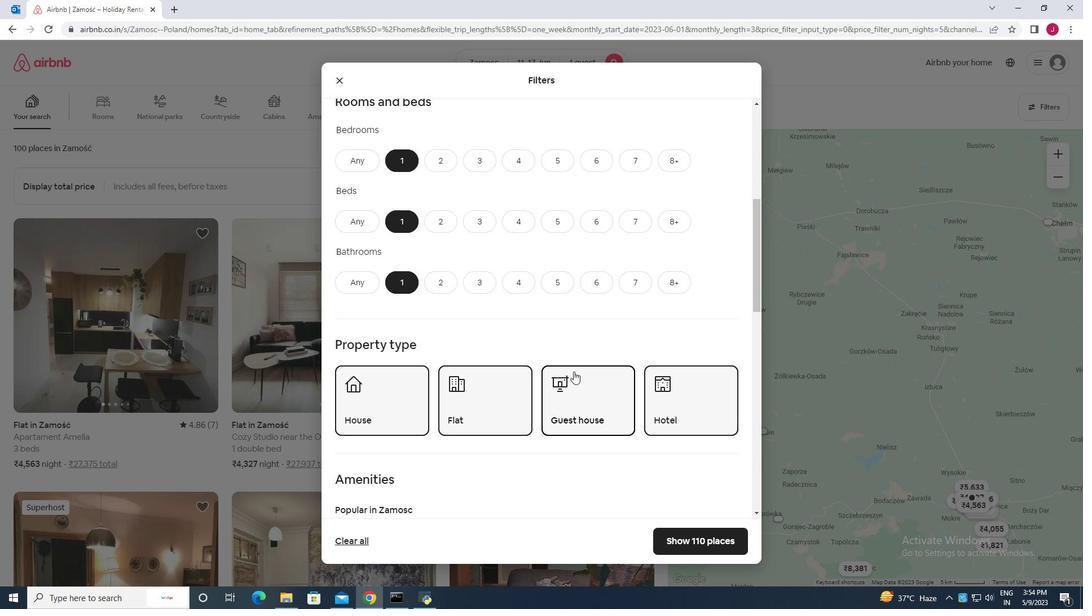 
Action: Mouse moved to (463, 345)
Screenshot: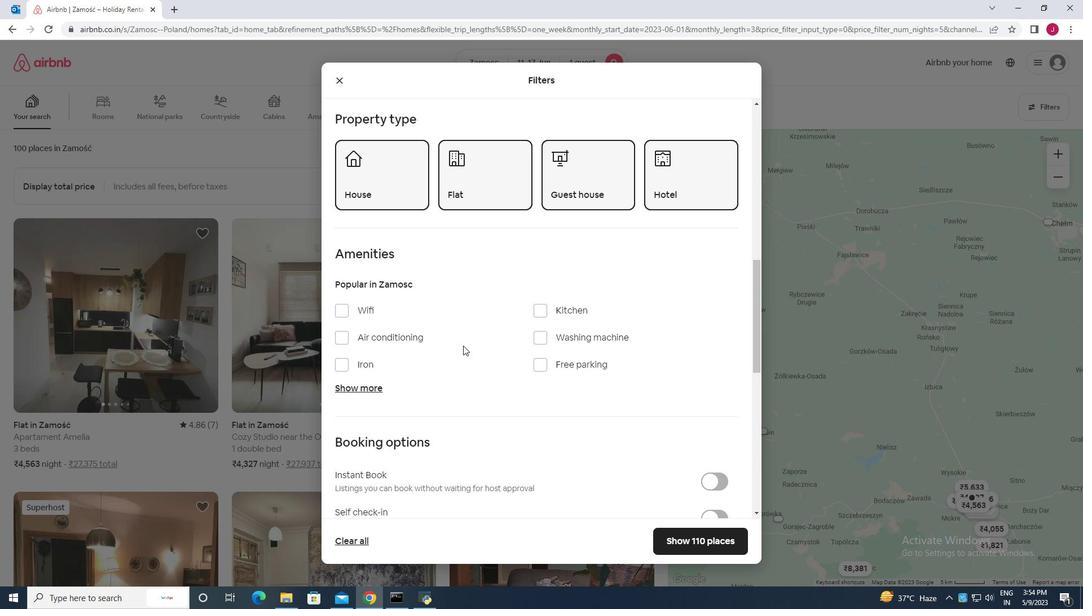 
Action: Mouse scrolled (463, 345) with delta (0, 0)
Screenshot: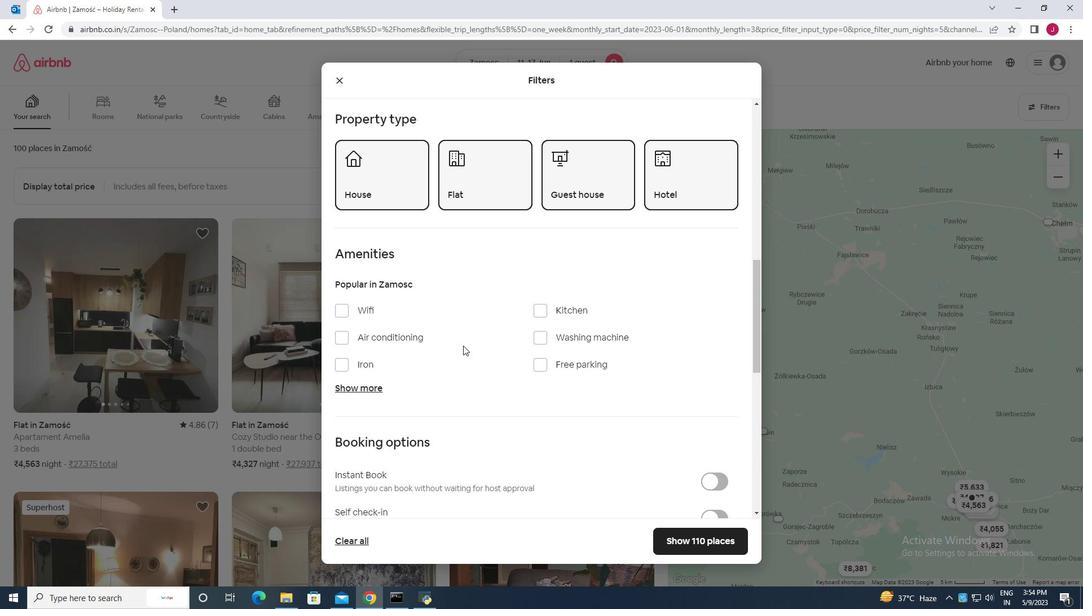 
Action: Mouse moved to (434, 336)
Screenshot: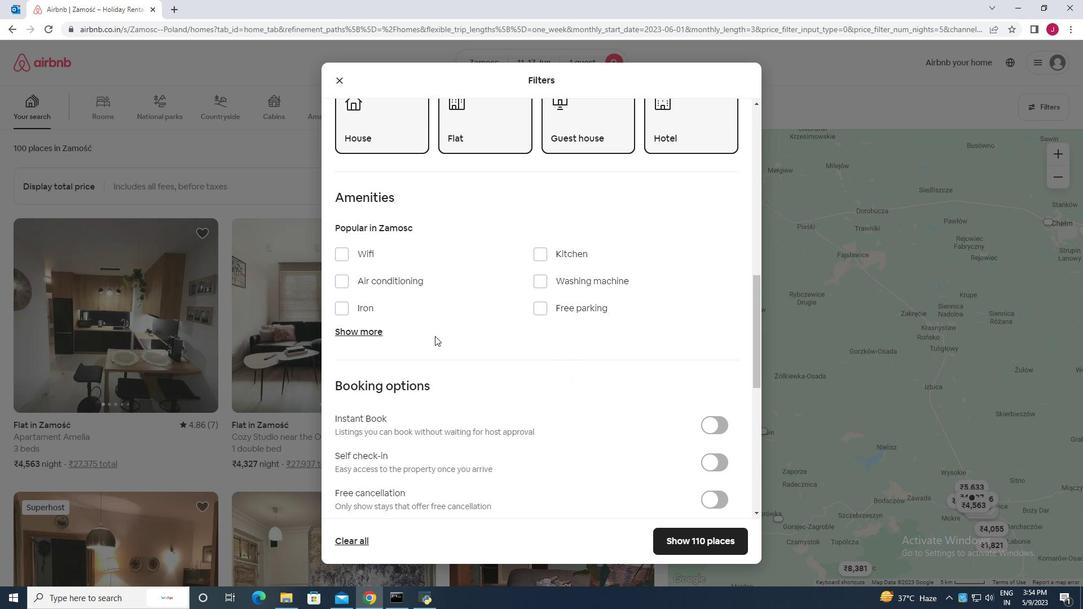 
Action: Mouse scrolled (434, 335) with delta (0, 0)
Screenshot: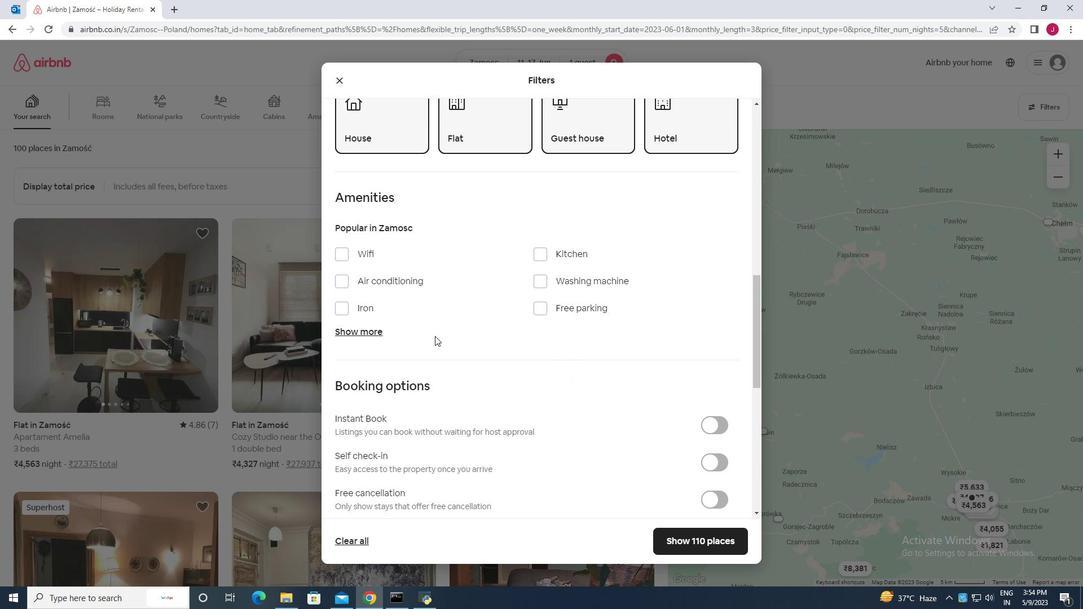 
Action: Mouse scrolled (434, 335) with delta (0, 0)
Screenshot: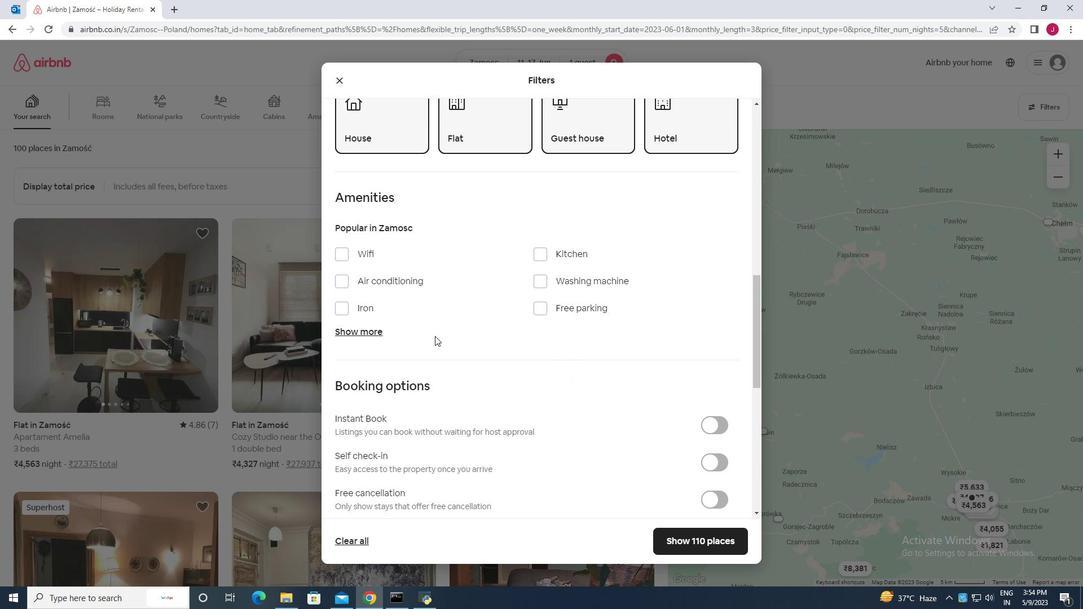
Action: Mouse moved to (716, 346)
Screenshot: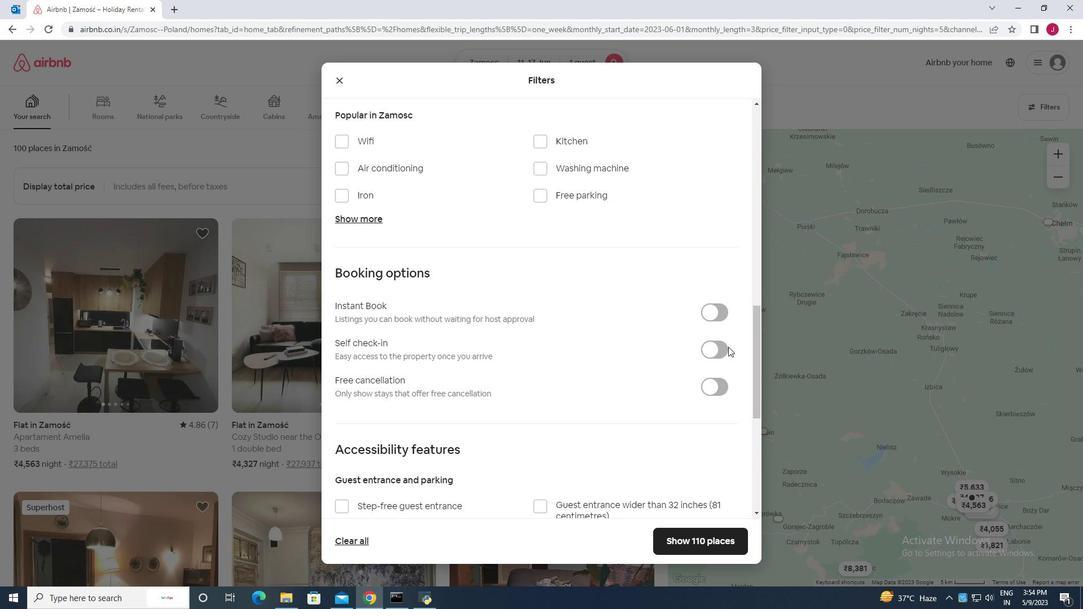 
Action: Mouse pressed left at (716, 346)
Screenshot: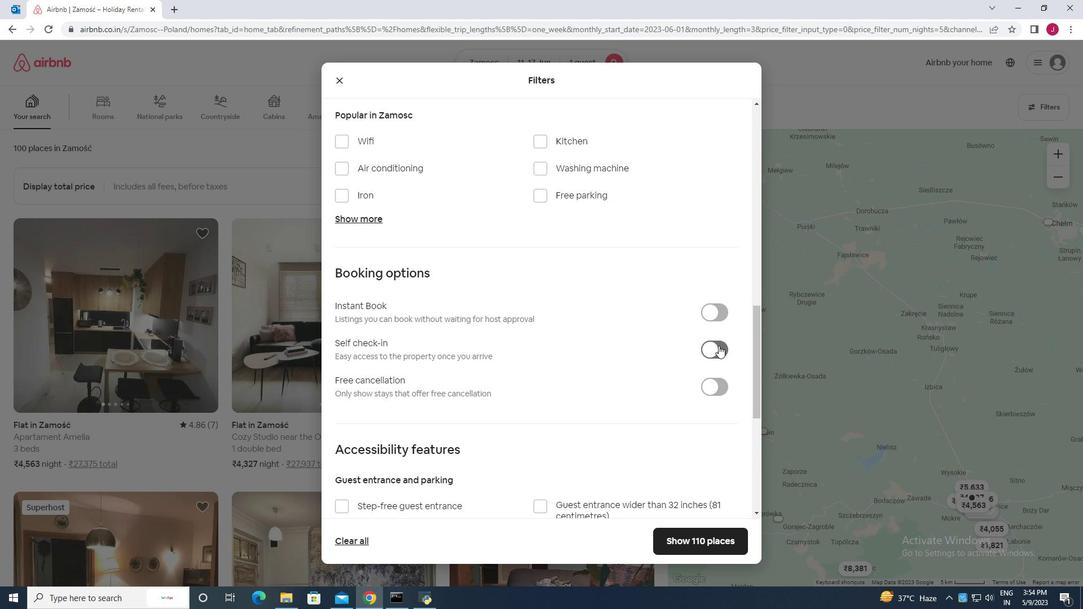 
Action: Mouse moved to (544, 352)
Screenshot: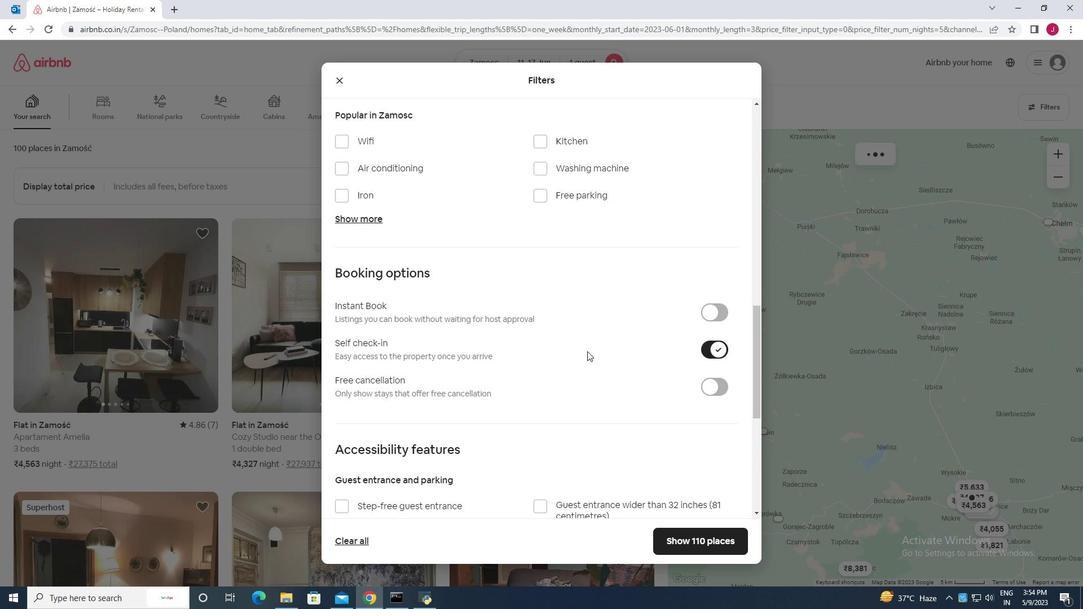 
Action: Mouse scrolled (544, 351) with delta (0, 0)
Screenshot: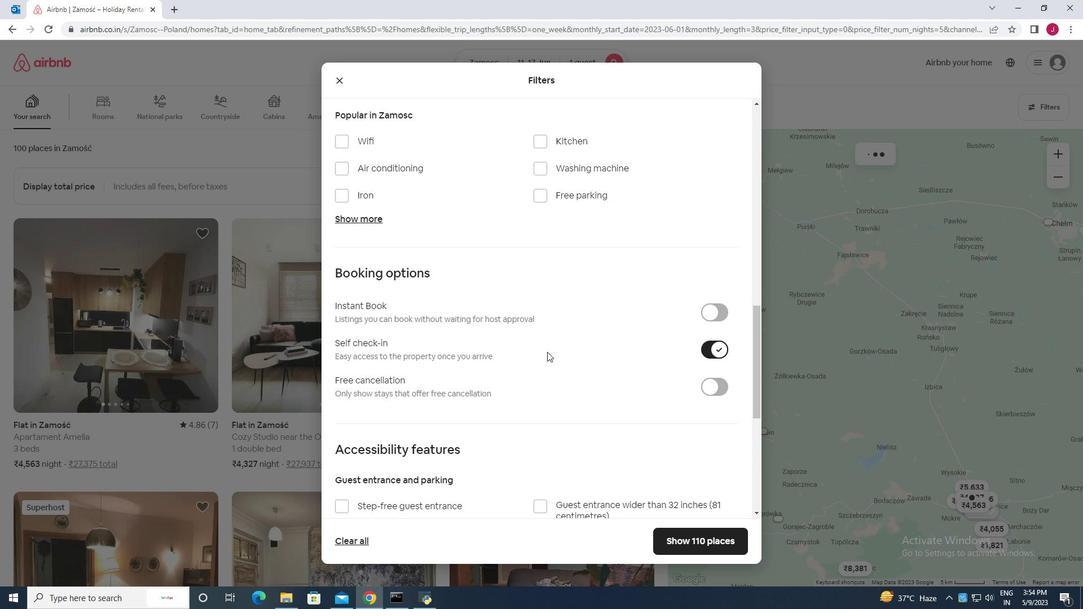 
Action: Mouse scrolled (544, 351) with delta (0, 0)
Screenshot: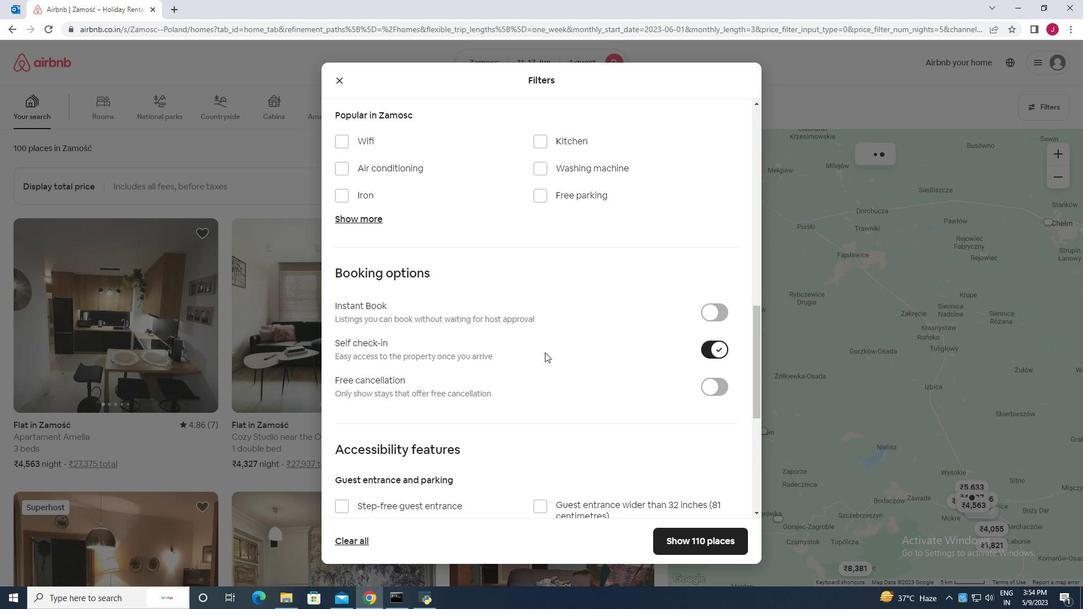 
Action: Mouse scrolled (544, 351) with delta (0, 0)
Screenshot: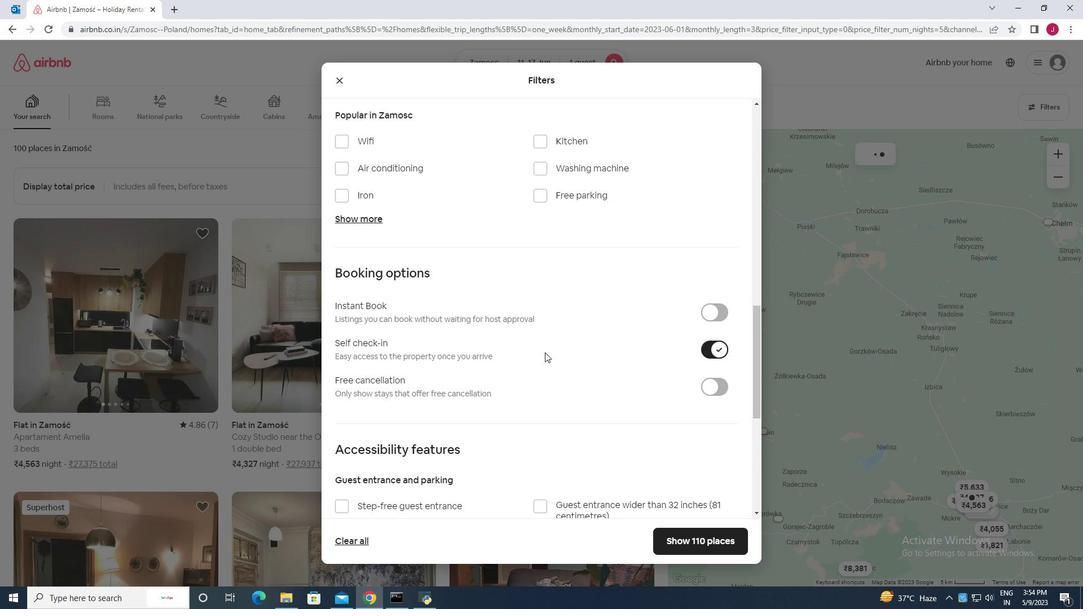 
Action: Mouse scrolled (544, 351) with delta (0, 0)
Screenshot: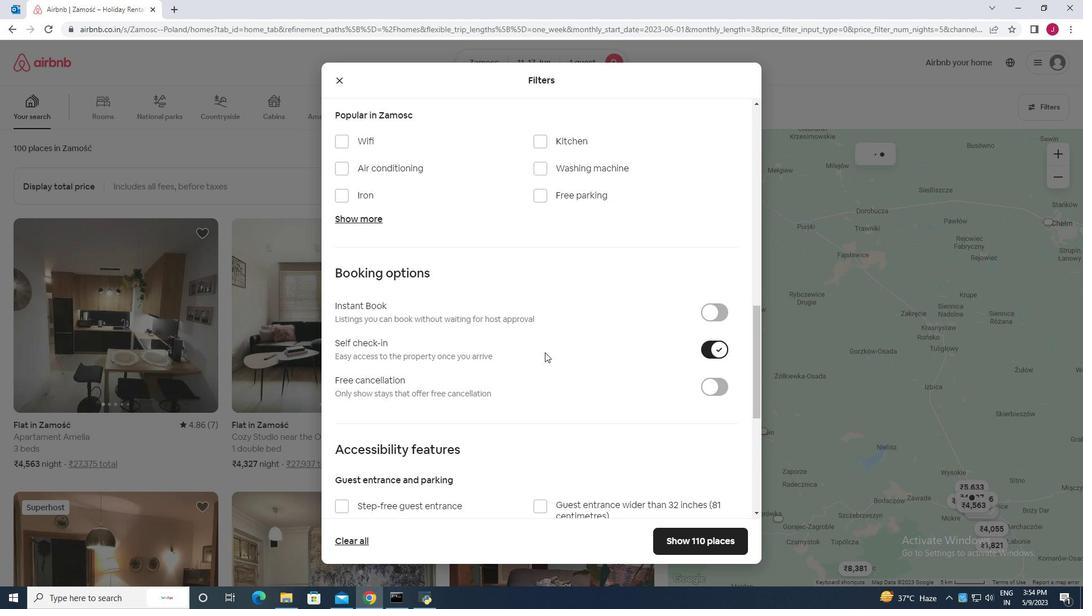 
Action: Mouse scrolled (544, 351) with delta (0, 0)
Screenshot: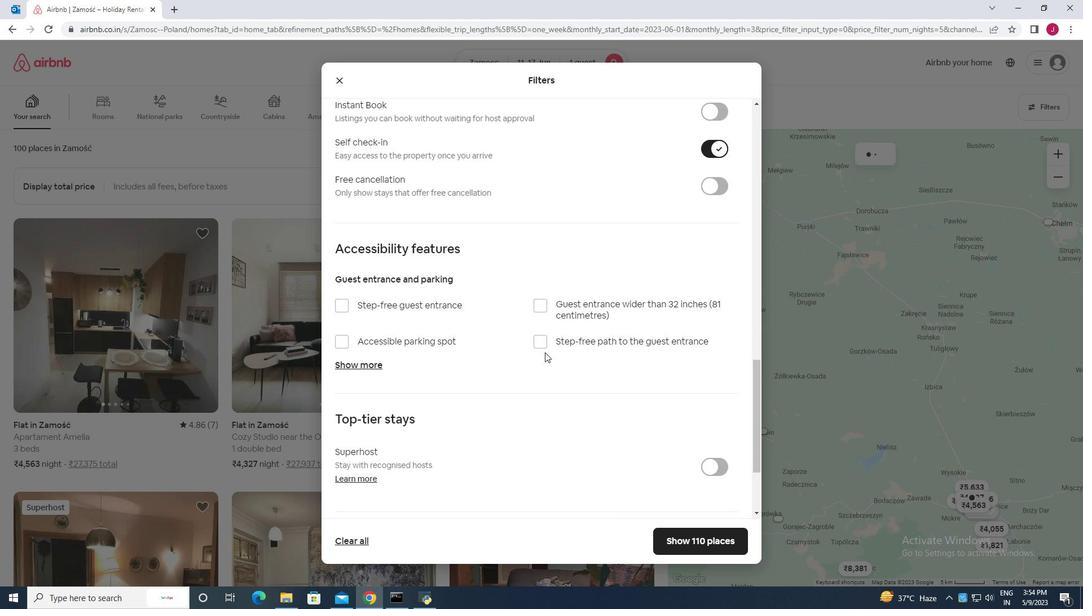 
Action: Mouse scrolled (544, 351) with delta (0, 0)
Screenshot: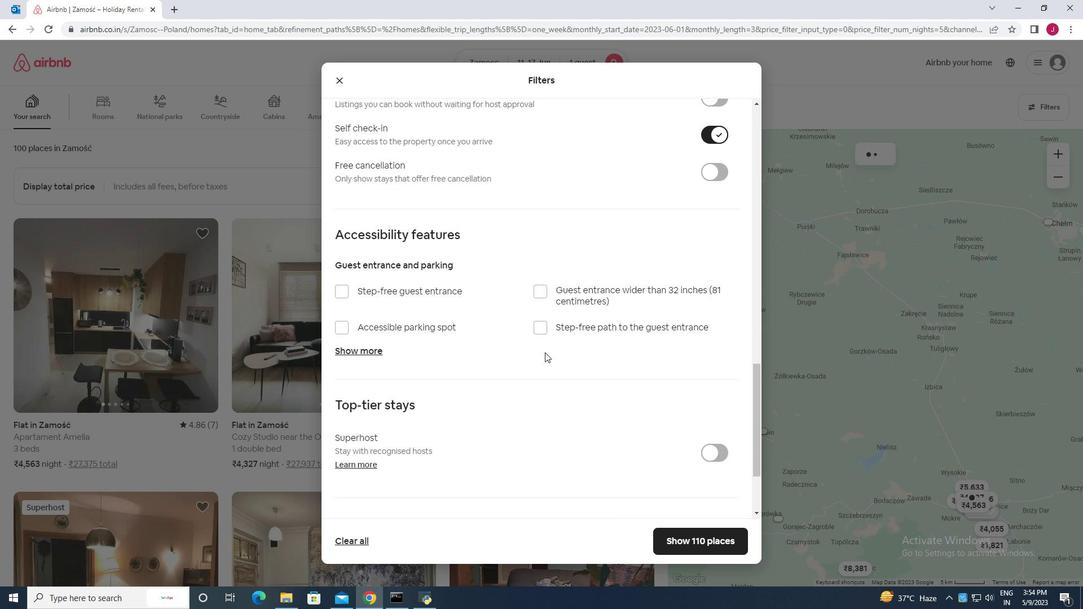
Action: Mouse scrolled (544, 351) with delta (0, 0)
Screenshot: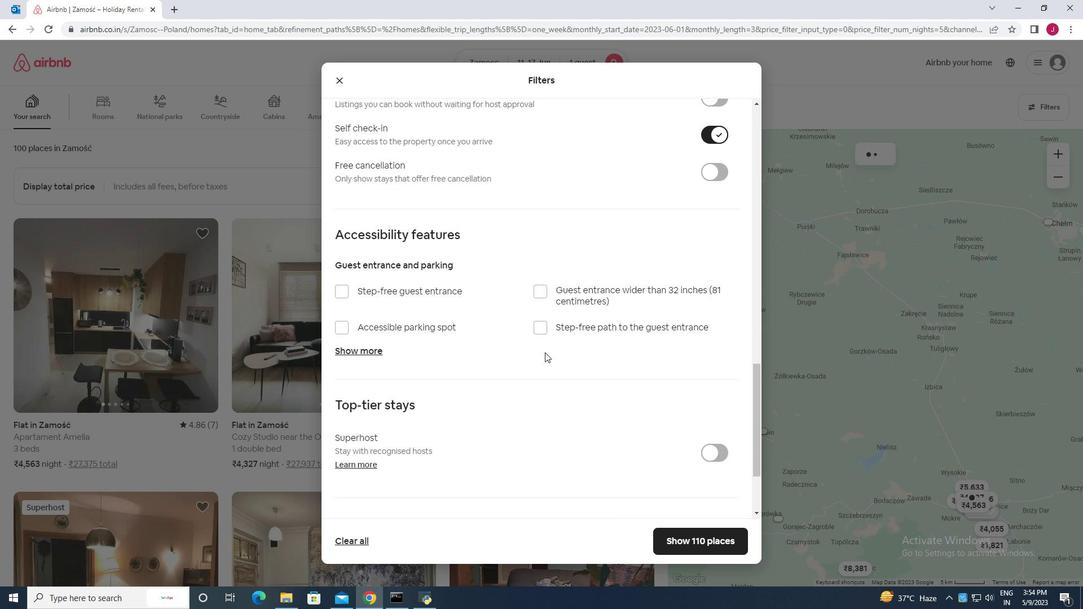 
Action: Mouse scrolled (544, 351) with delta (0, 0)
Screenshot: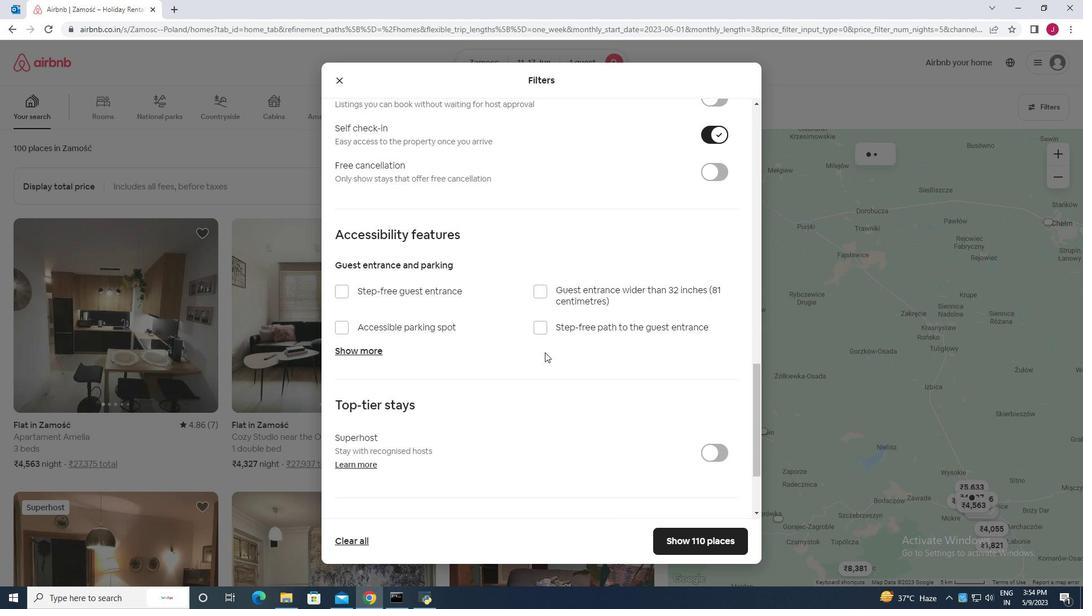 
Action: Mouse moved to (340, 442)
Screenshot: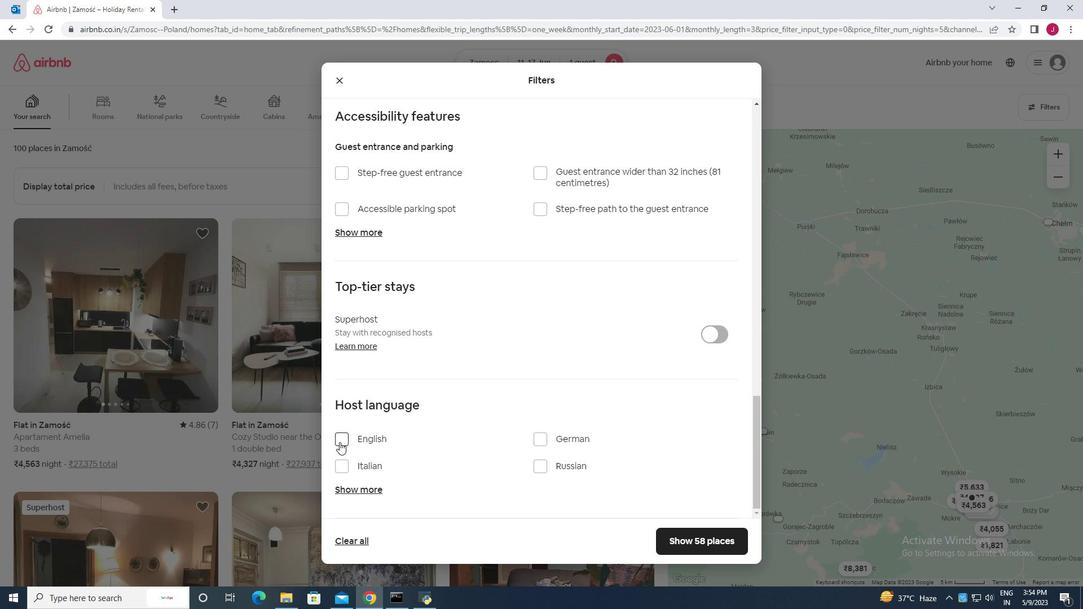 
Action: Mouse pressed left at (340, 442)
Screenshot: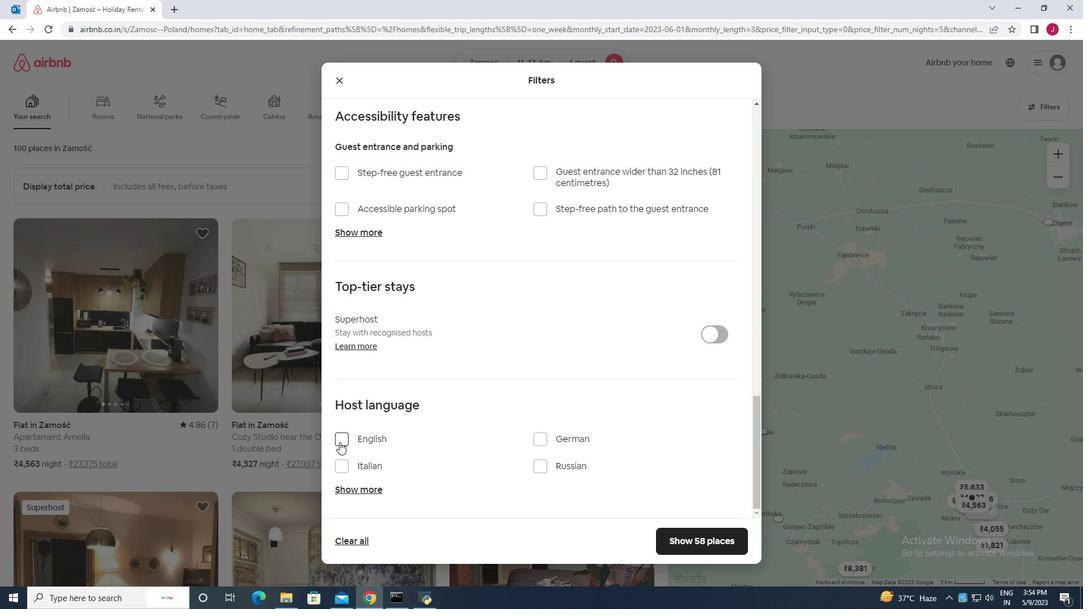 
Action: Mouse moved to (685, 538)
Screenshot: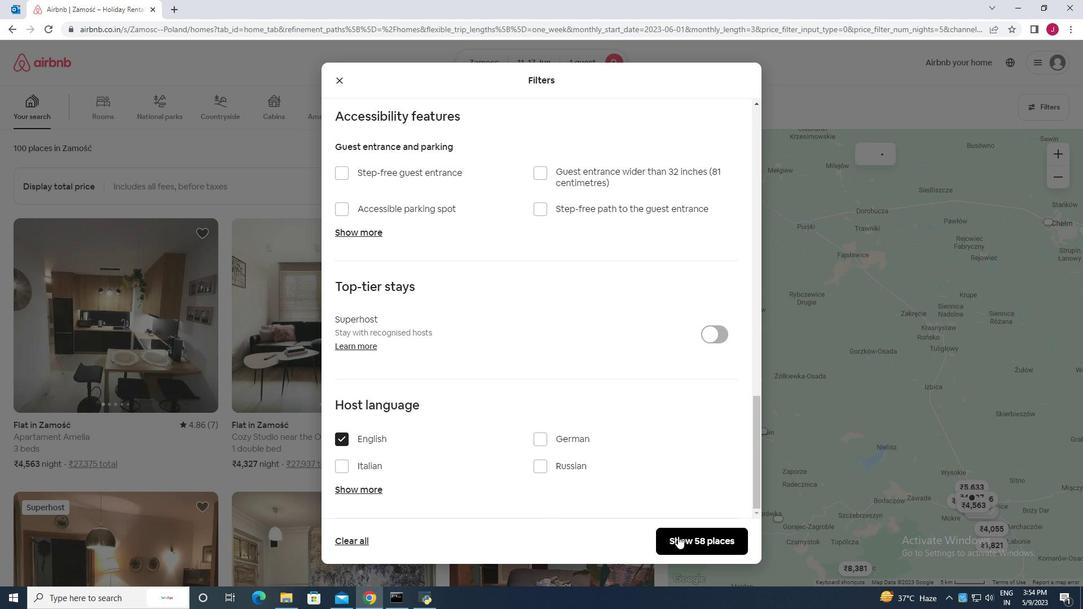 
Action: Mouse pressed left at (685, 538)
Screenshot: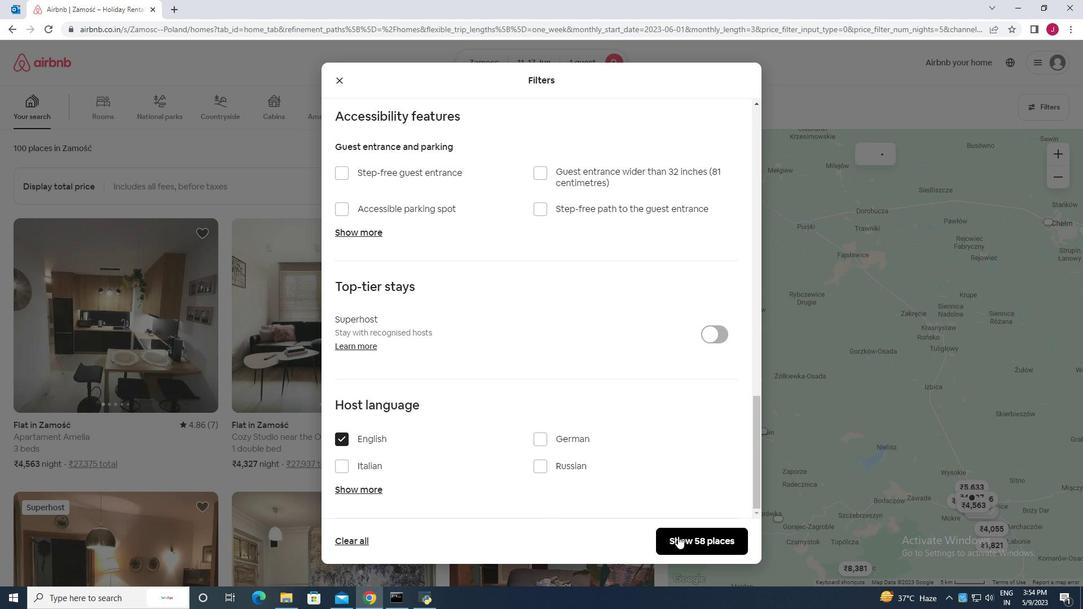 
Action: Mouse moved to (681, 532)
Screenshot: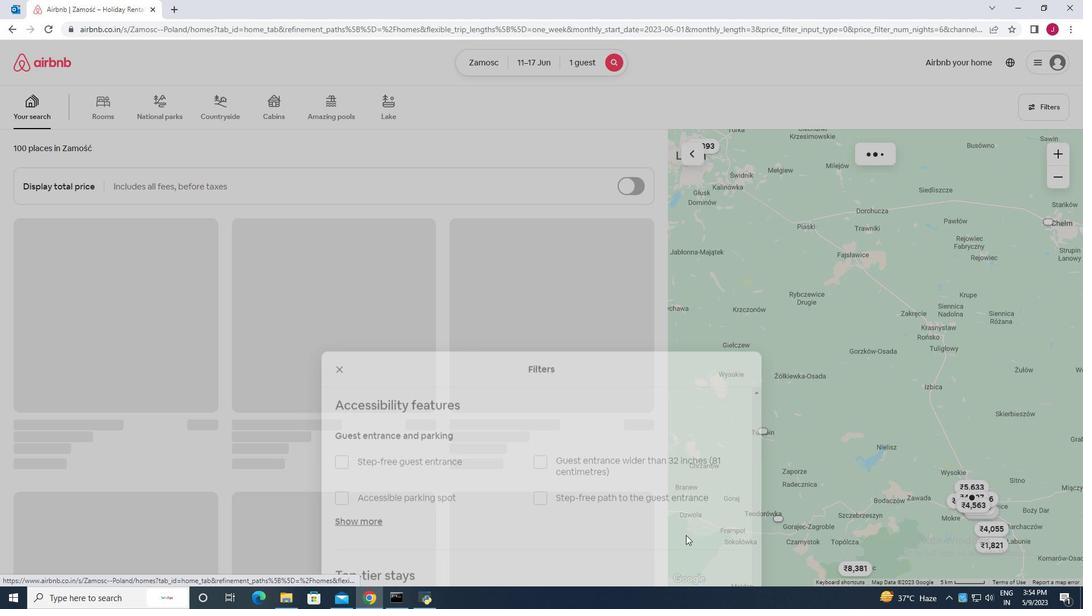
